 Task: Search one way flight ticket for 1 adult, 6 children, 1 infant in seat and 1 infant on lap in business from Binghamton: Greater Binghamton Airport (edwin A. Link Field) to Gillette: Gillette Campbell County Airport on 5-1-2023. Choice of flights is United. Number of bags: 1 carry on bag. Price is upto 80000. Outbound departure time preference is 9:30.
Action: Mouse moved to (243, 402)
Screenshot: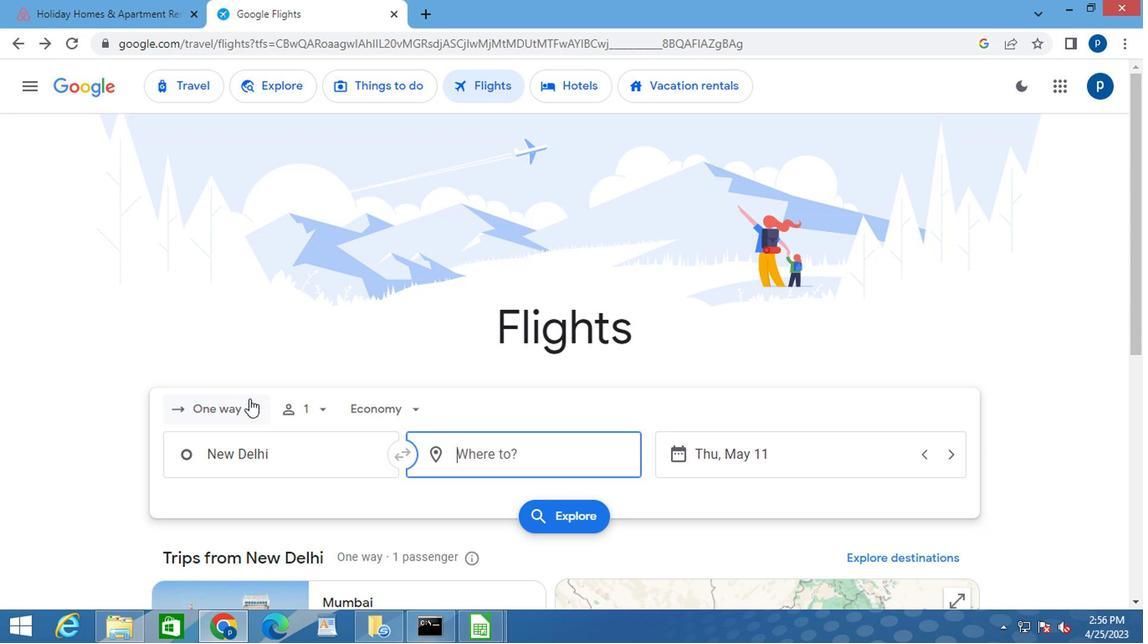 
Action: Mouse pressed left at (243, 402)
Screenshot: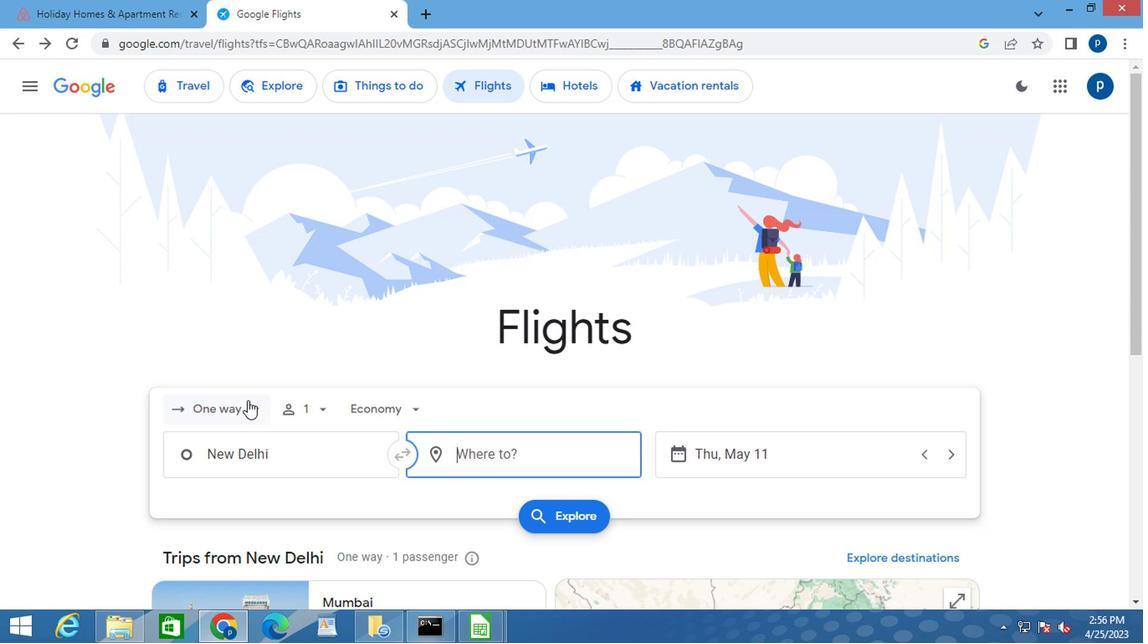 
Action: Mouse moved to (237, 484)
Screenshot: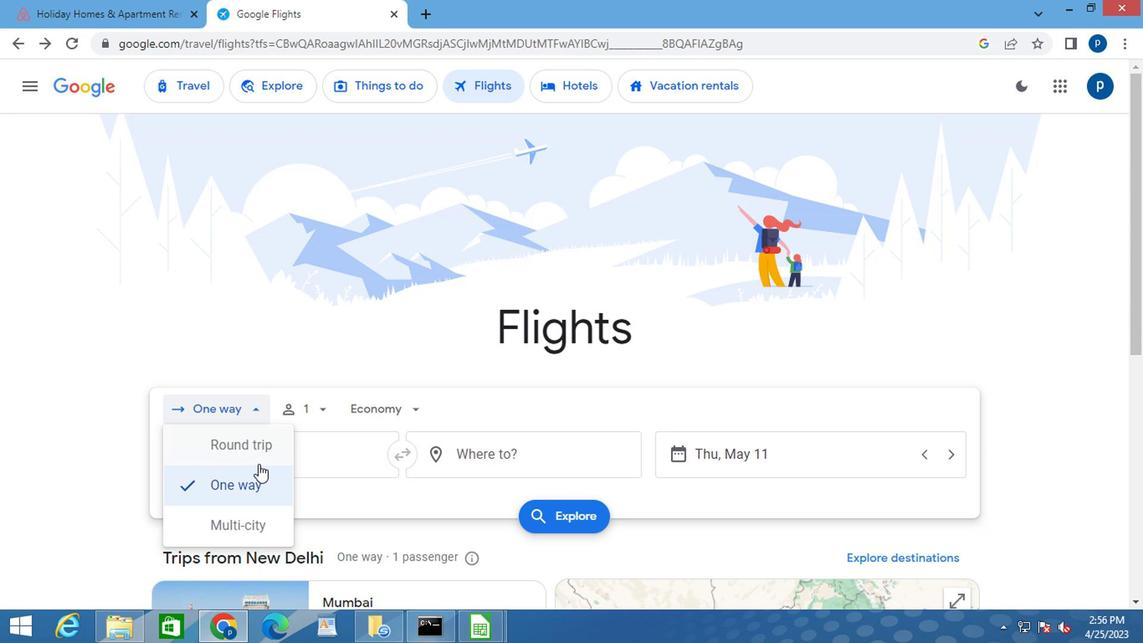
Action: Mouse pressed left at (237, 484)
Screenshot: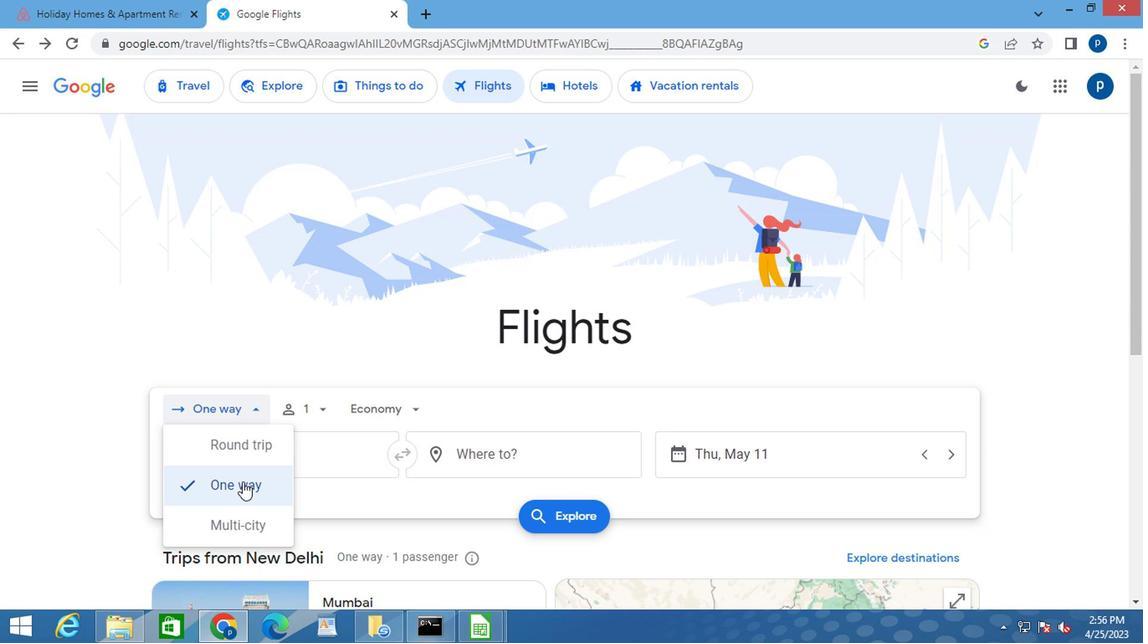
Action: Mouse moved to (306, 408)
Screenshot: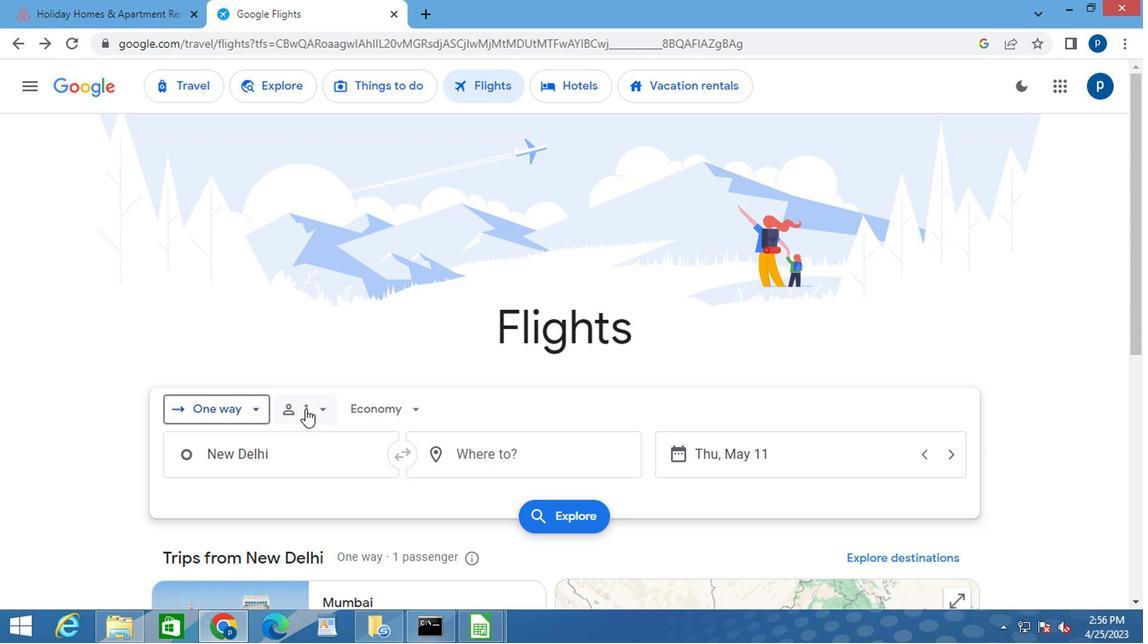 
Action: Mouse pressed left at (306, 408)
Screenshot: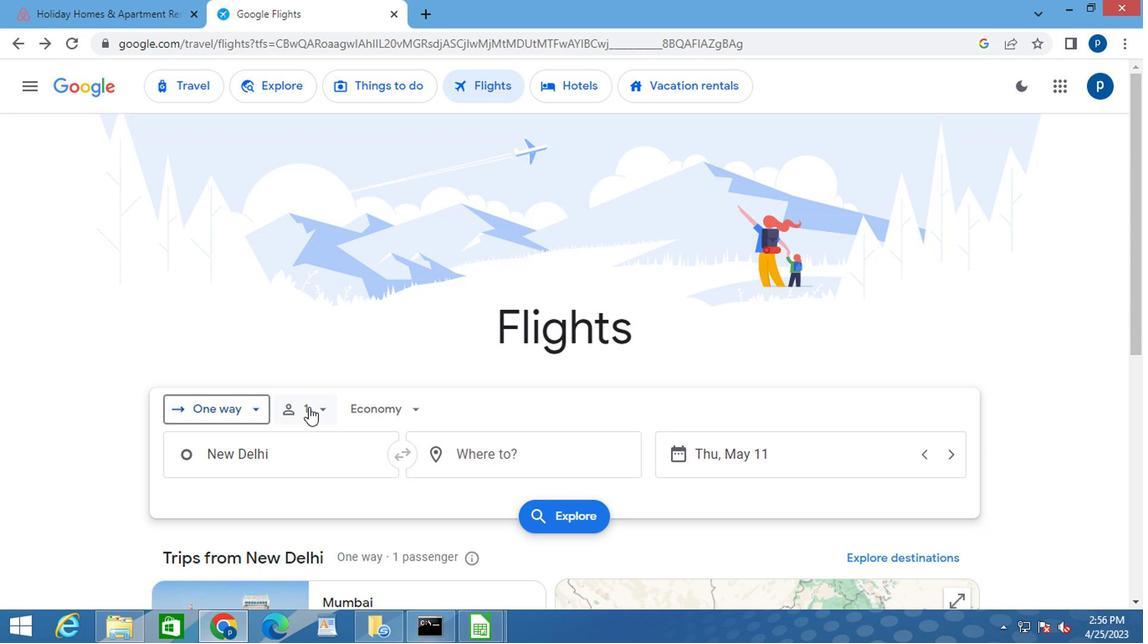 
Action: Mouse moved to (383, 439)
Screenshot: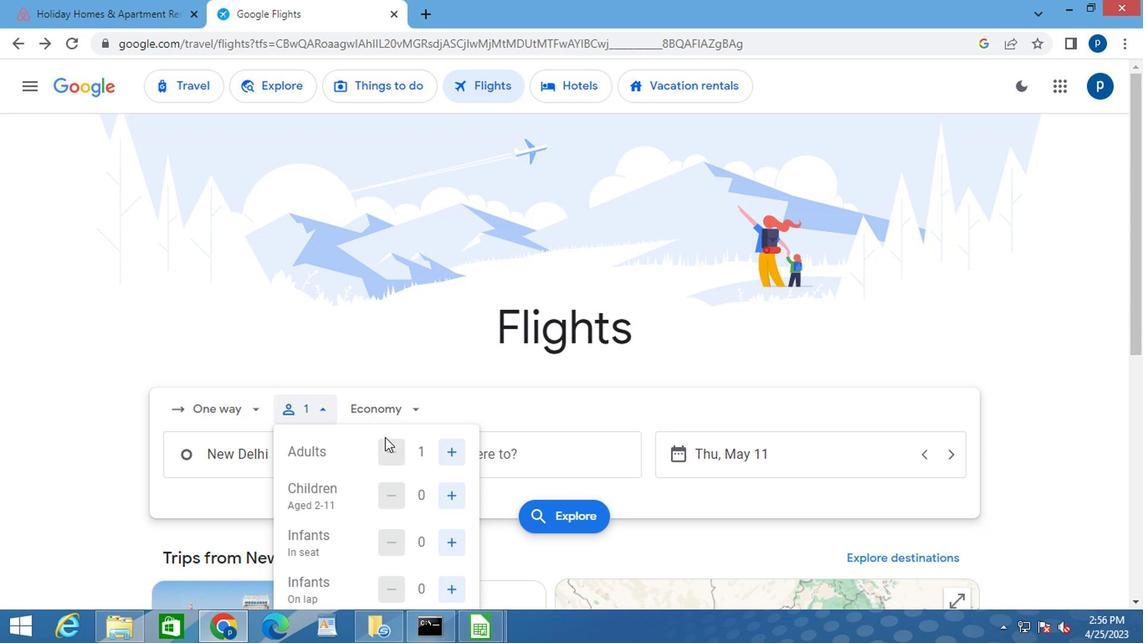 
Action: Mouse scrolled (383, 437) with delta (0, -1)
Screenshot: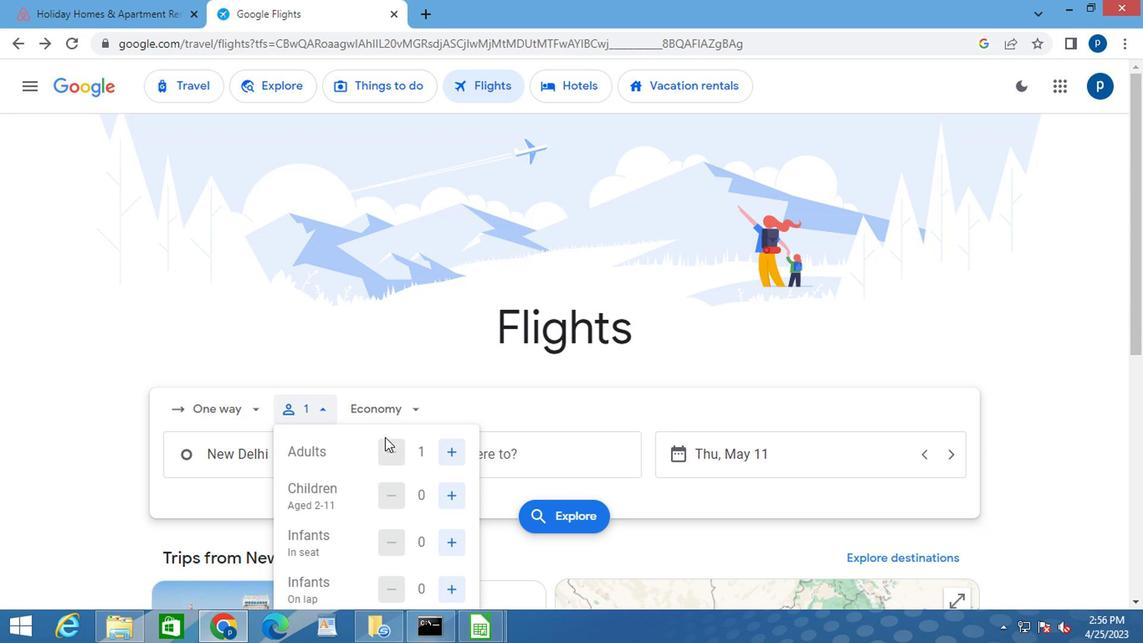 
Action: Mouse moved to (451, 406)
Screenshot: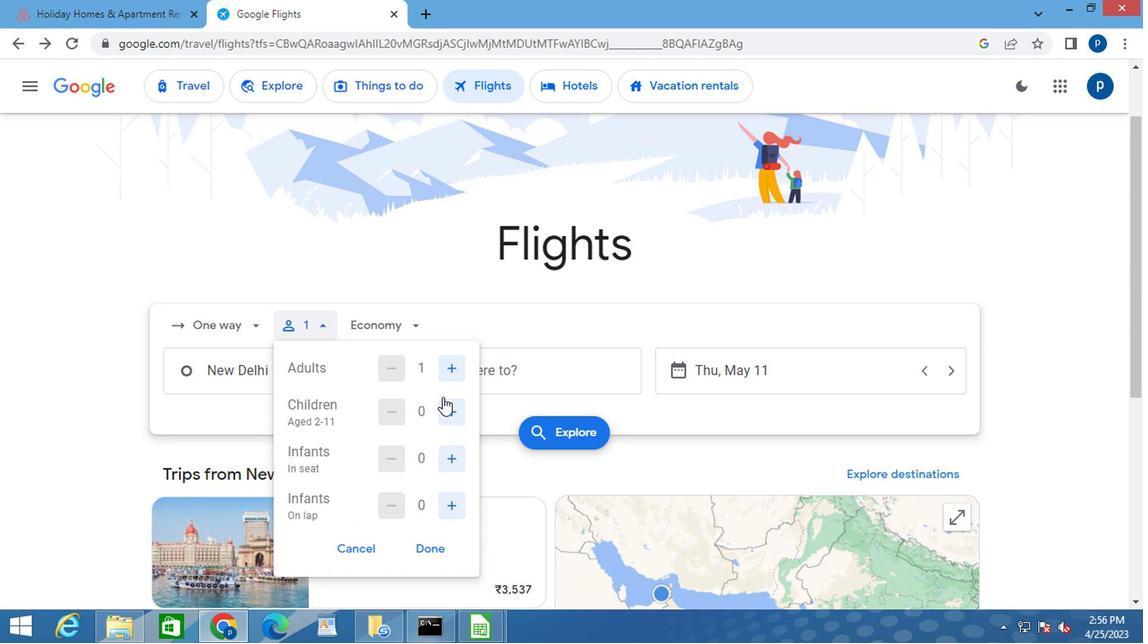 
Action: Mouse pressed left at (451, 406)
Screenshot: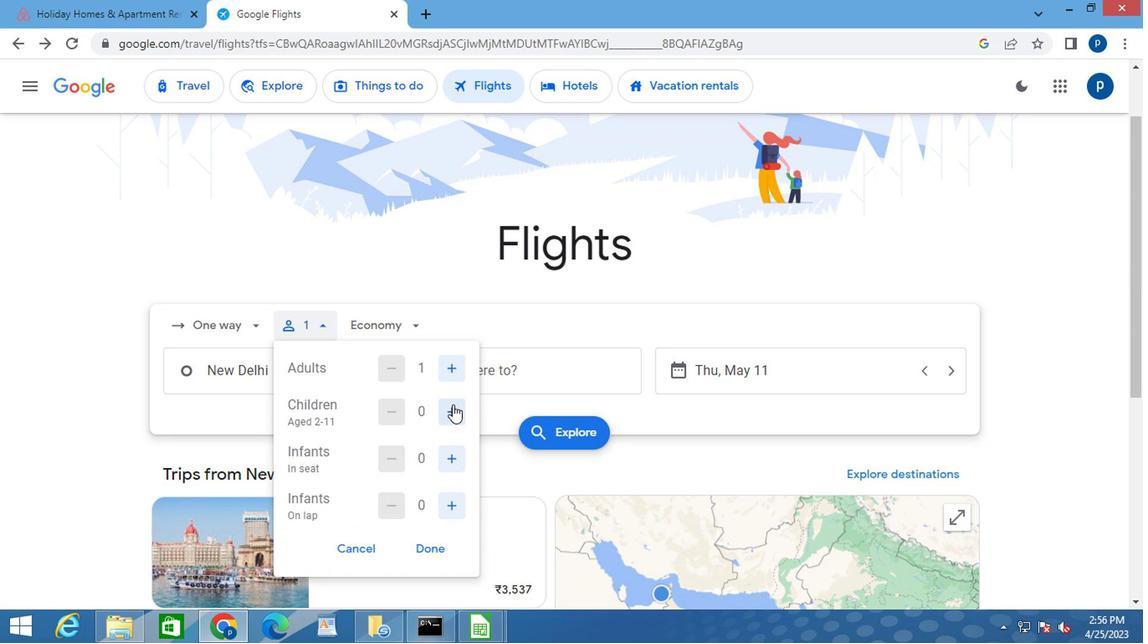 
Action: Mouse pressed left at (451, 406)
Screenshot: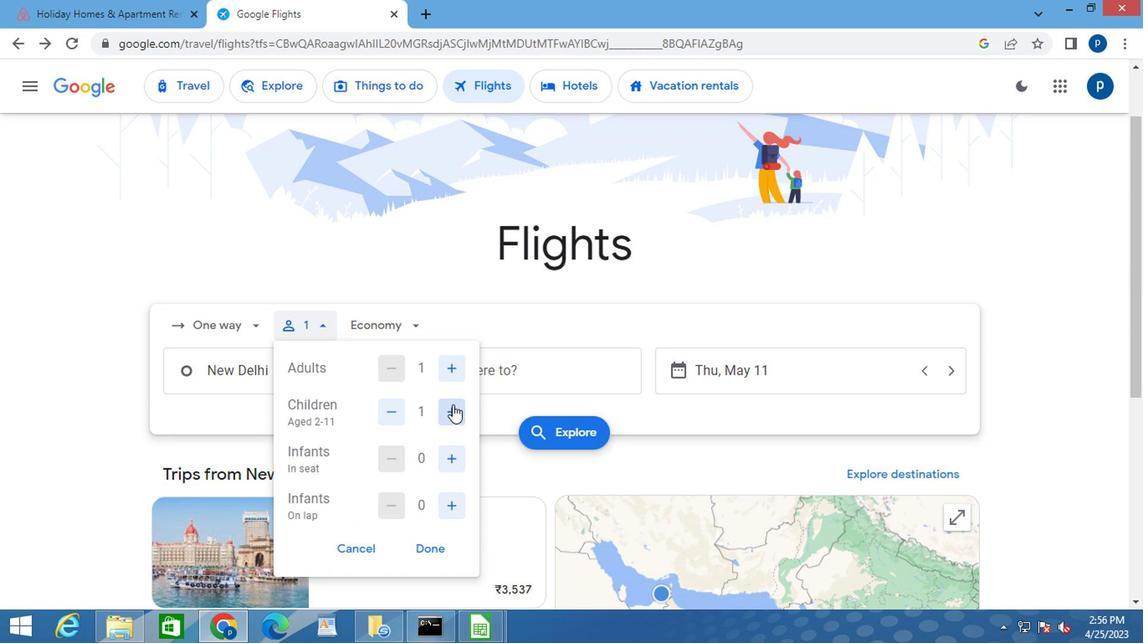 
Action: Mouse pressed left at (451, 406)
Screenshot: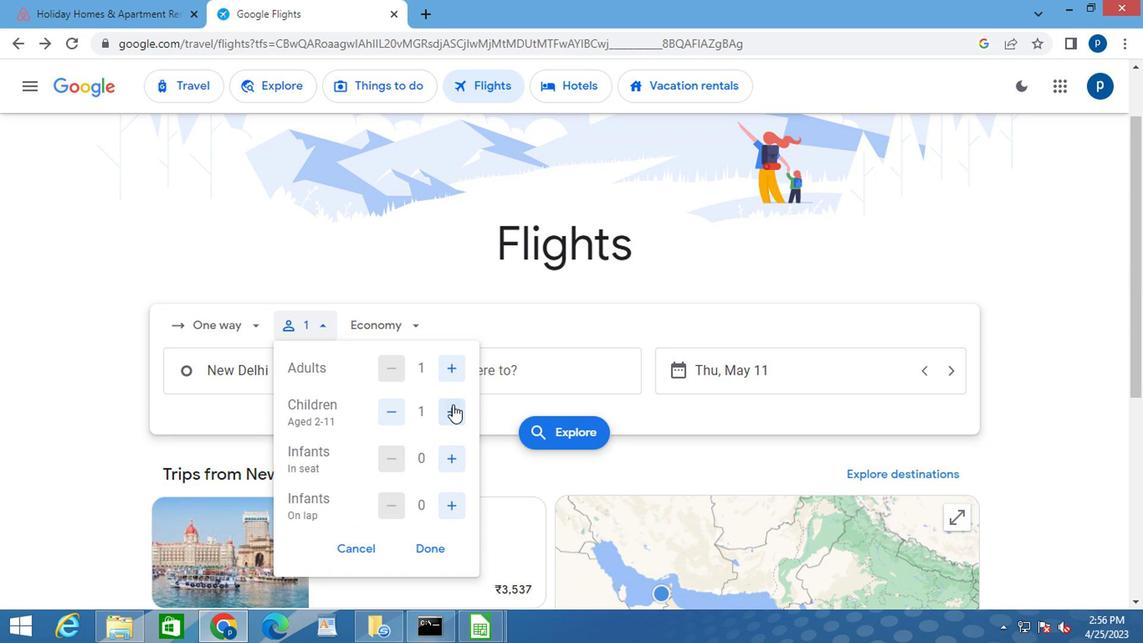
Action: Mouse pressed left at (451, 406)
Screenshot: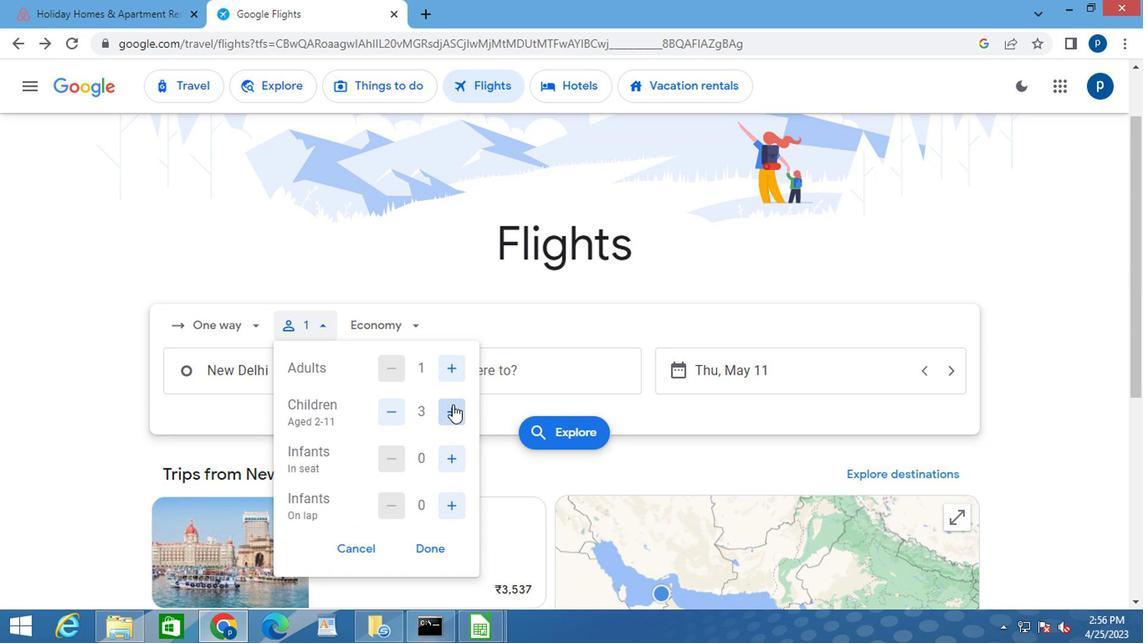 
Action: Mouse pressed left at (451, 406)
Screenshot: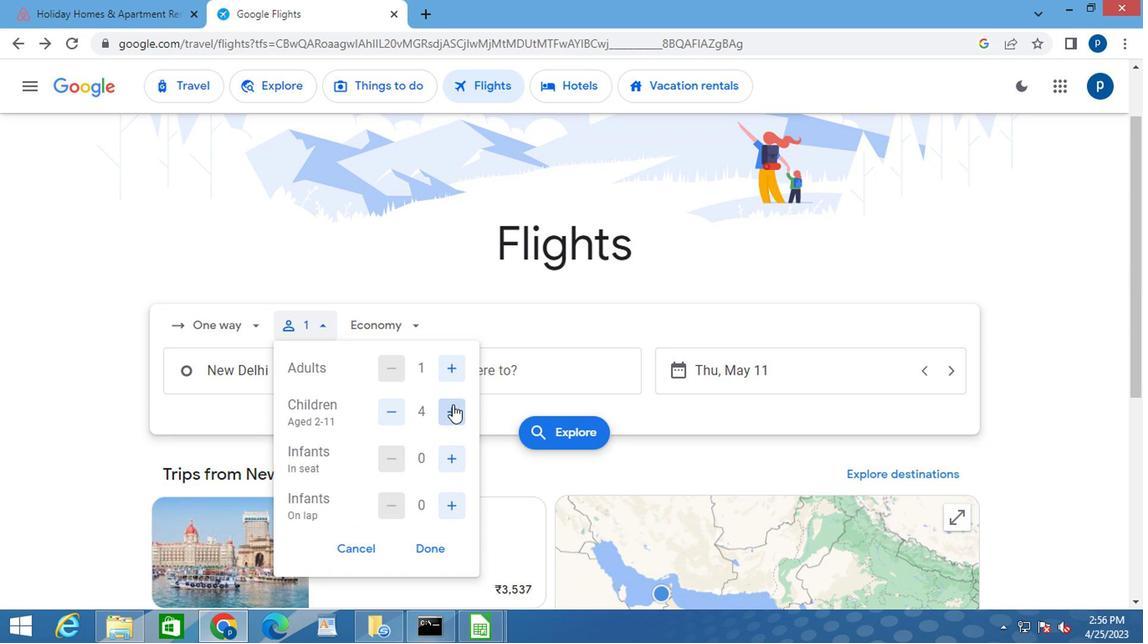 
Action: Mouse pressed left at (451, 406)
Screenshot: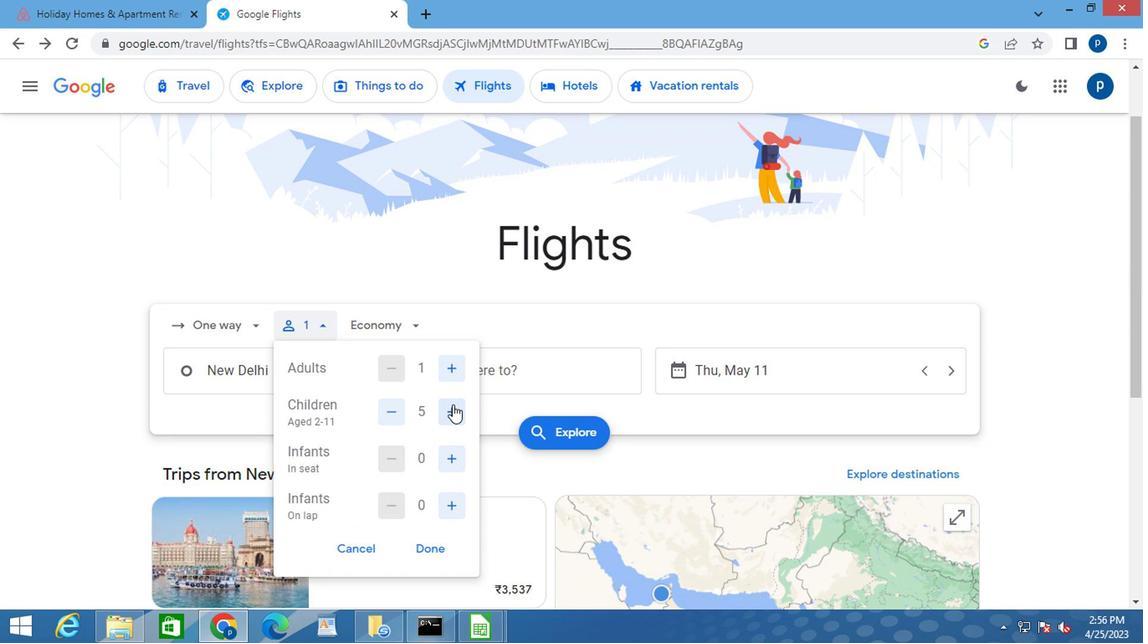
Action: Mouse moved to (446, 451)
Screenshot: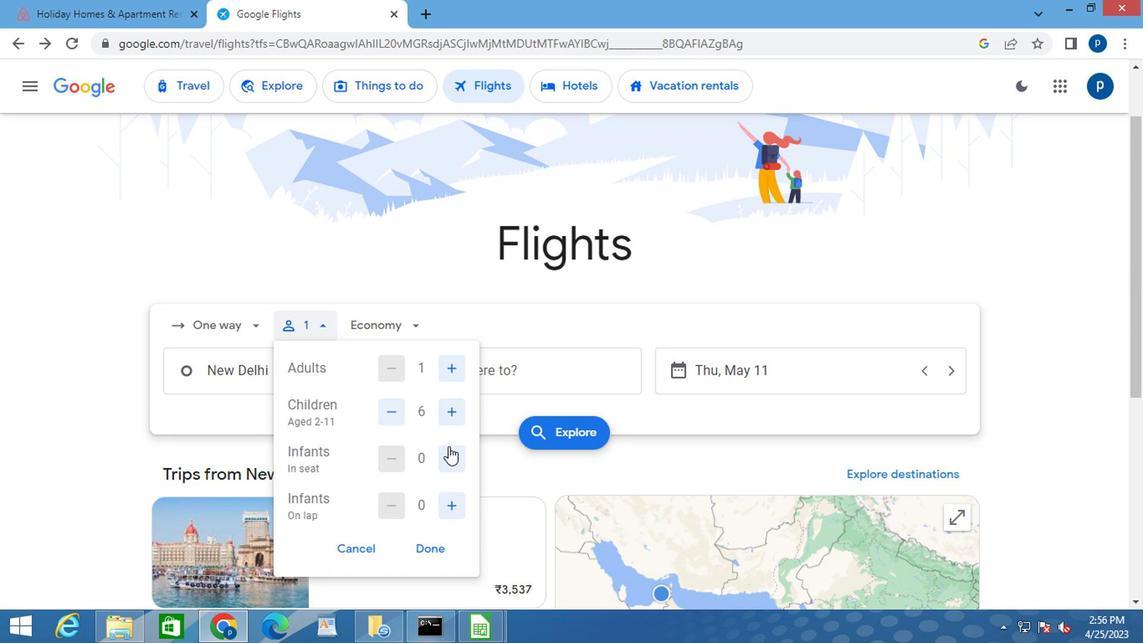
Action: Mouse pressed left at (446, 451)
Screenshot: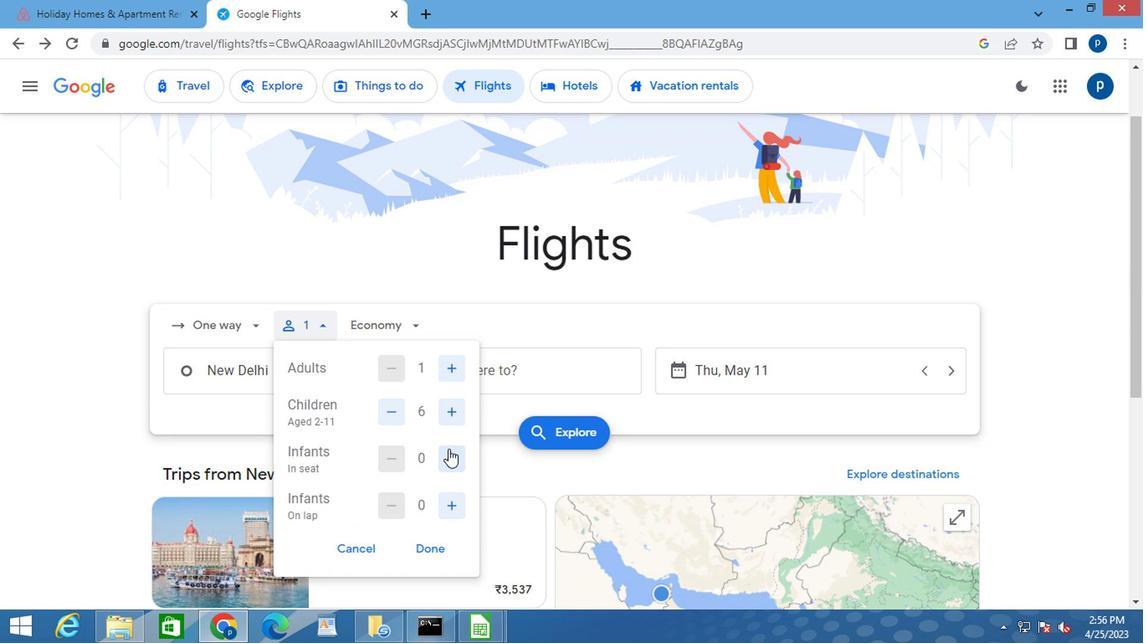 
Action: Mouse moved to (446, 501)
Screenshot: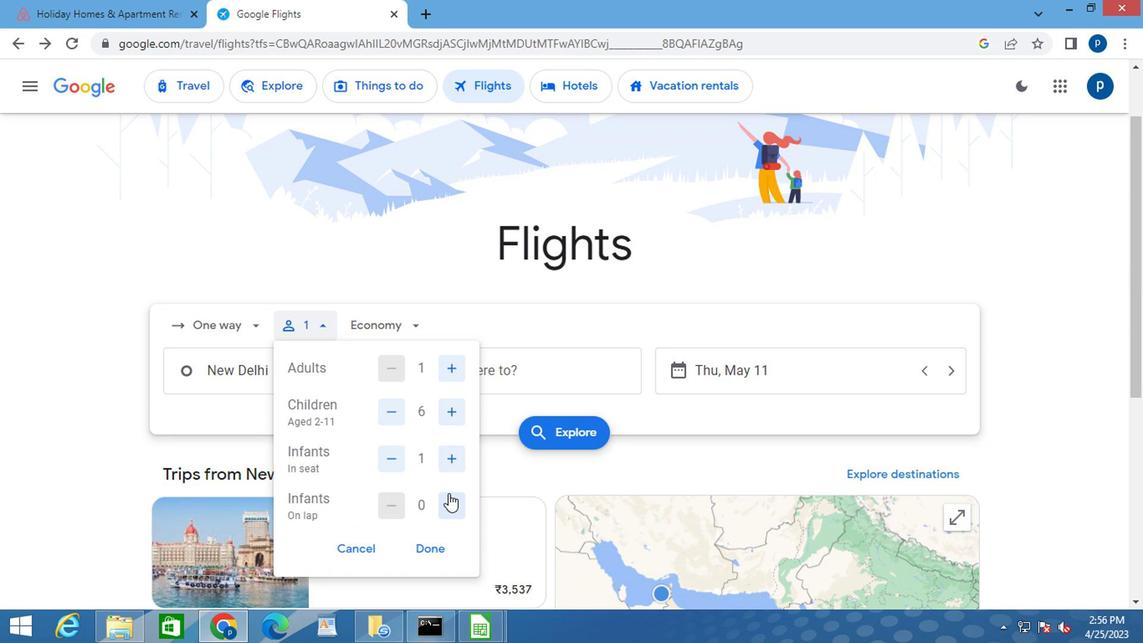 
Action: Mouse pressed left at (446, 501)
Screenshot: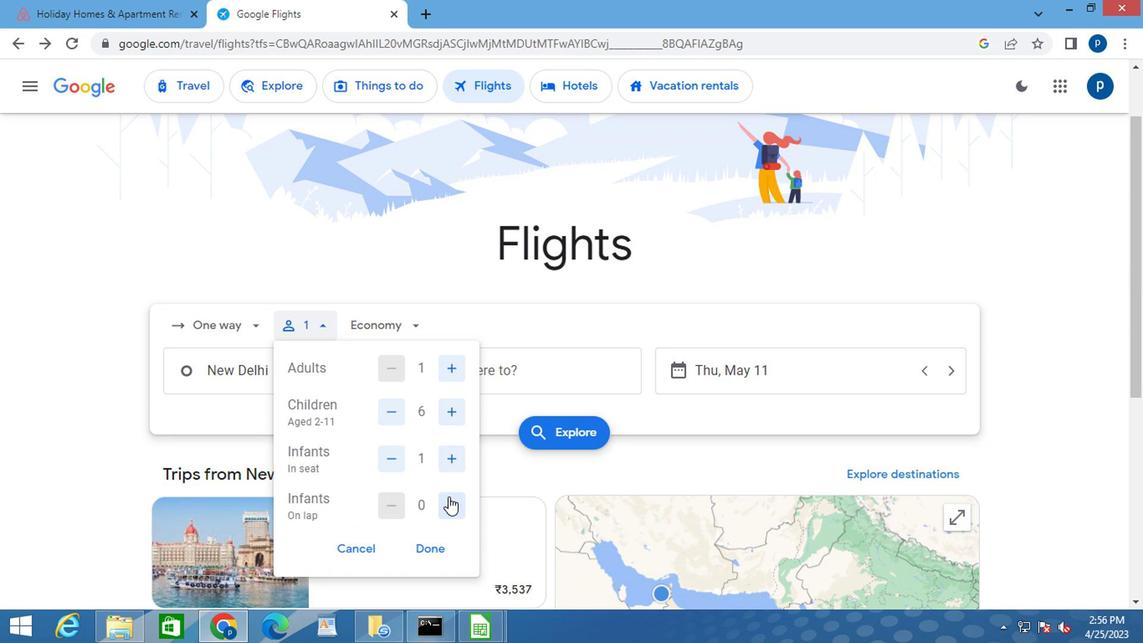 
Action: Mouse moved to (424, 542)
Screenshot: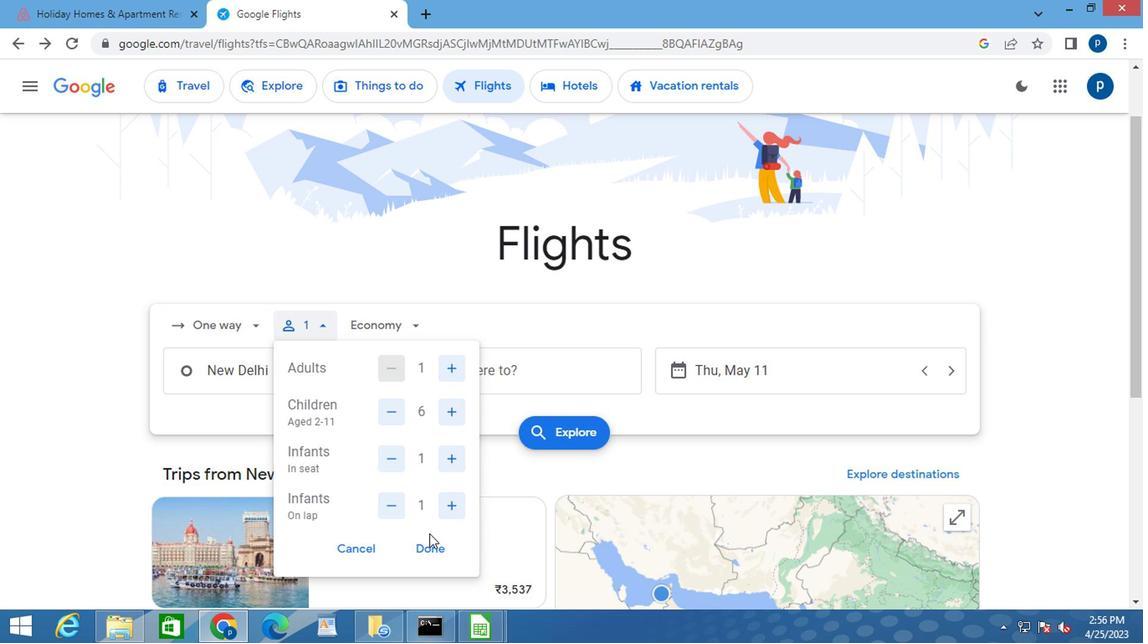 
Action: Mouse pressed left at (424, 542)
Screenshot: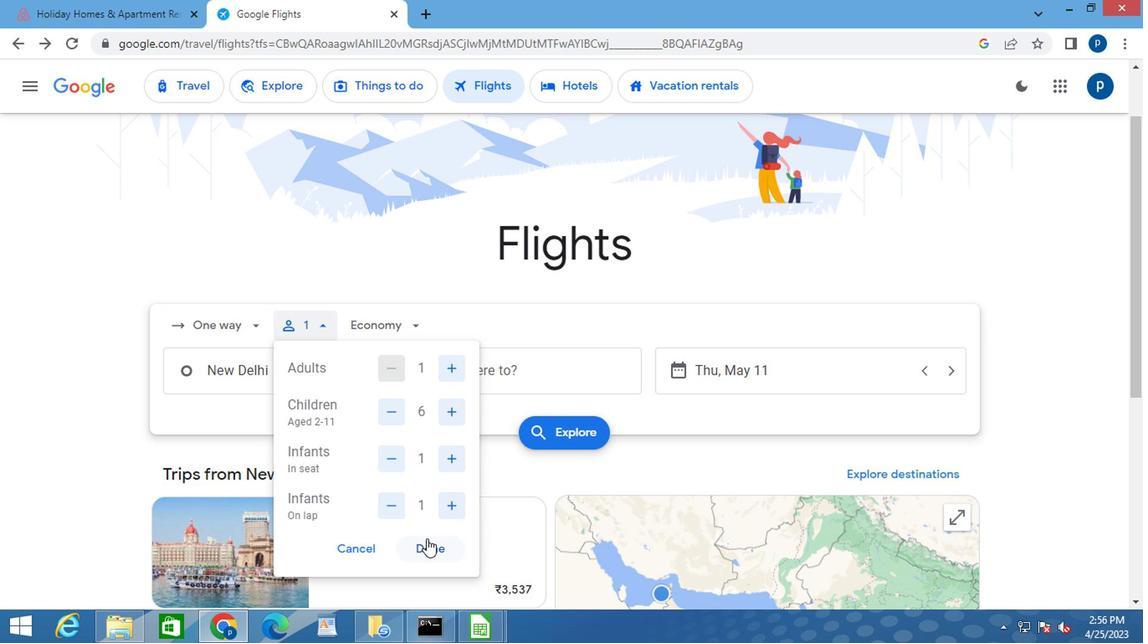 
Action: Mouse moved to (414, 330)
Screenshot: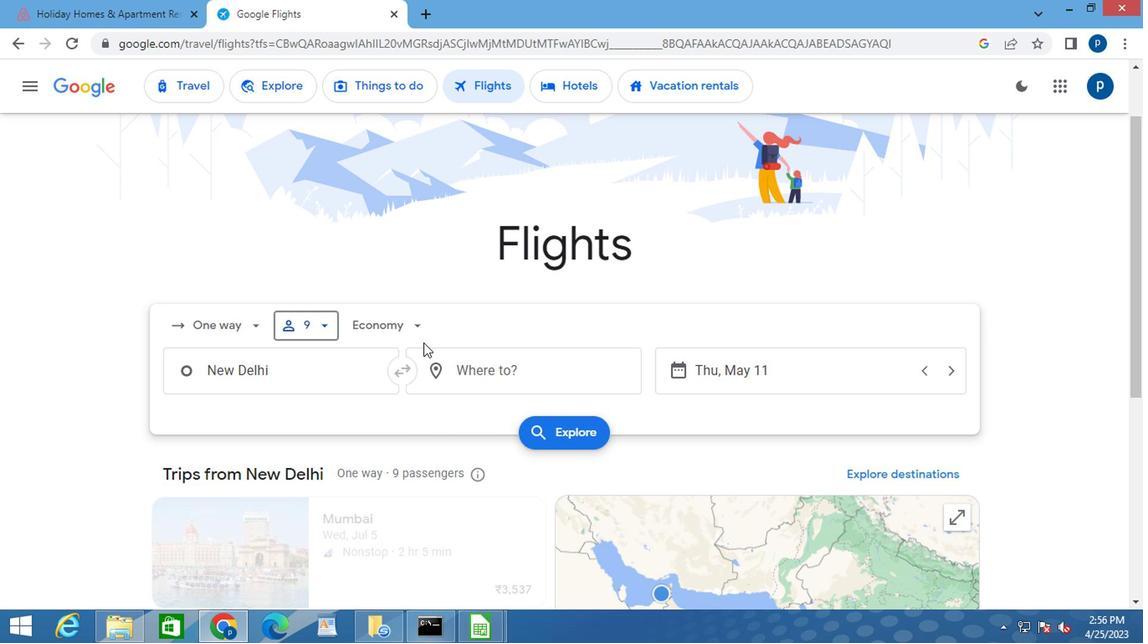 
Action: Mouse pressed left at (414, 330)
Screenshot: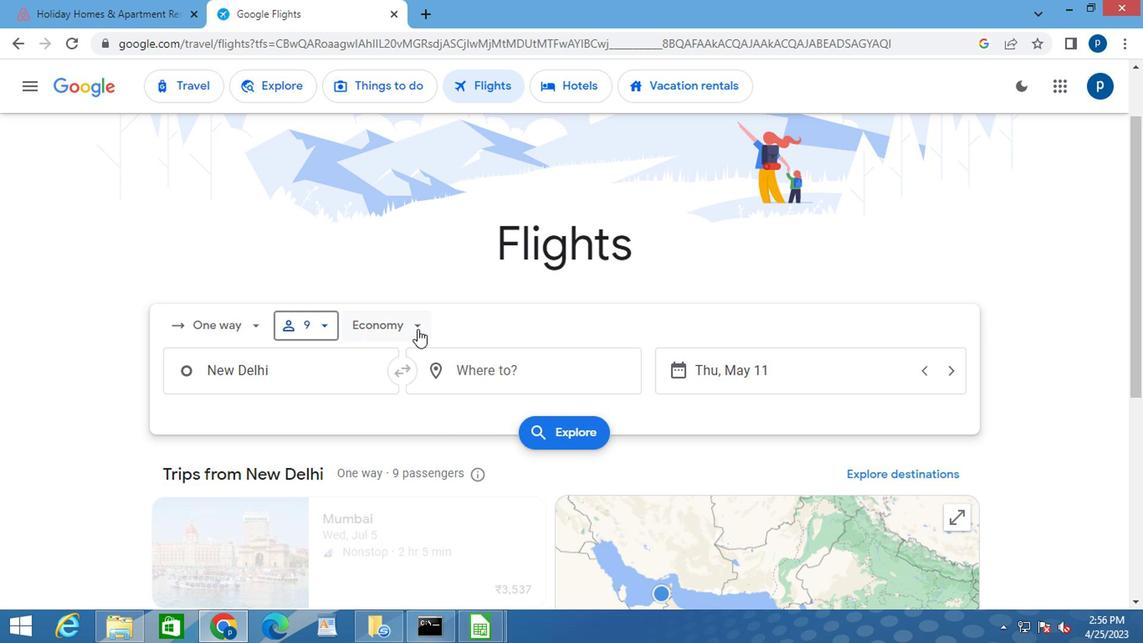 
Action: Mouse moved to (422, 443)
Screenshot: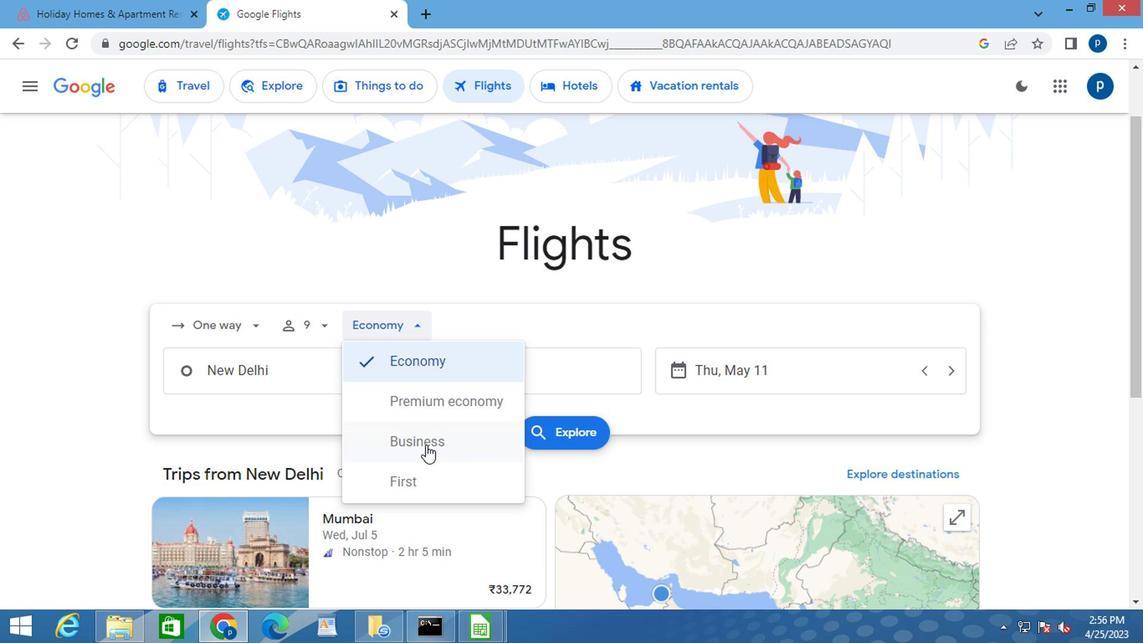 
Action: Mouse pressed left at (422, 443)
Screenshot: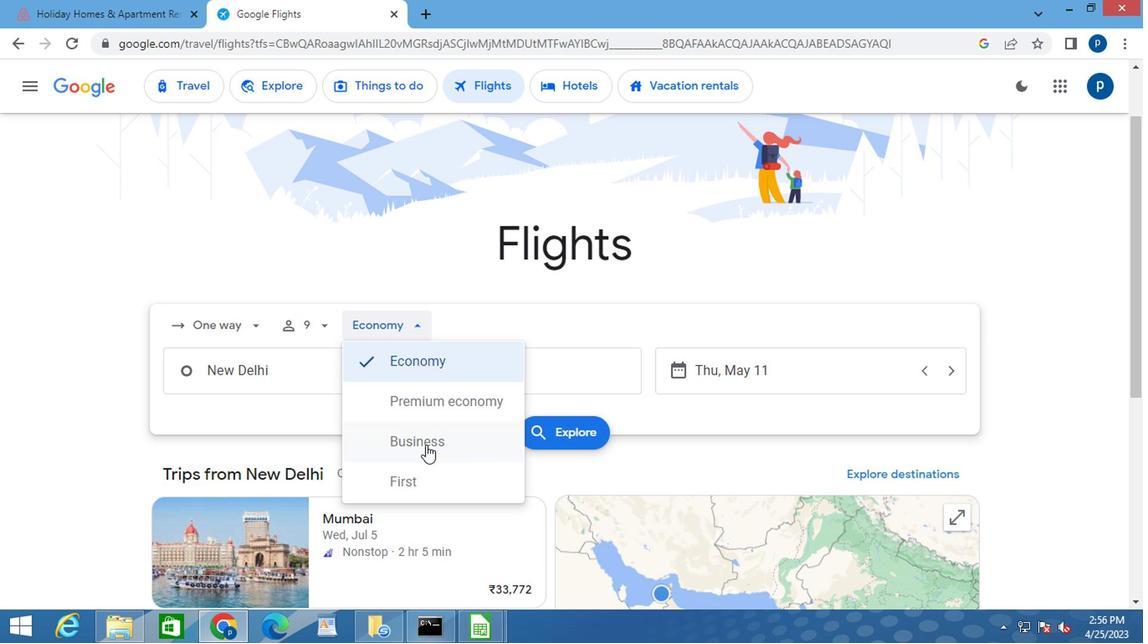
Action: Mouse moved to (256, 372)
Screenshot: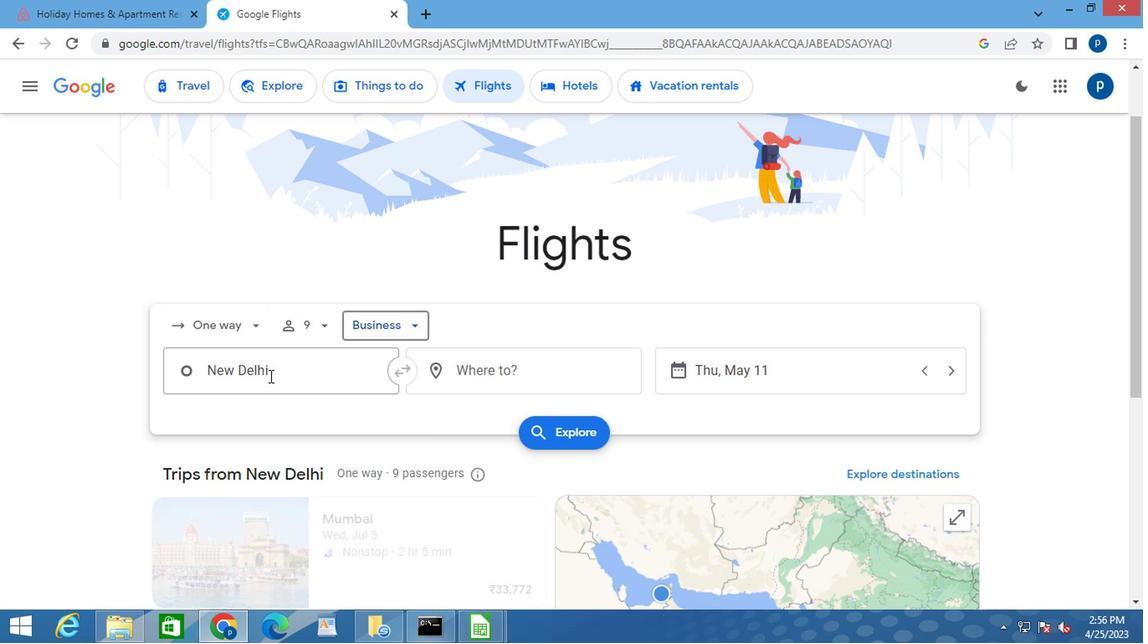 
Action: Mouse pressed left at (256, 372)
Screenshot: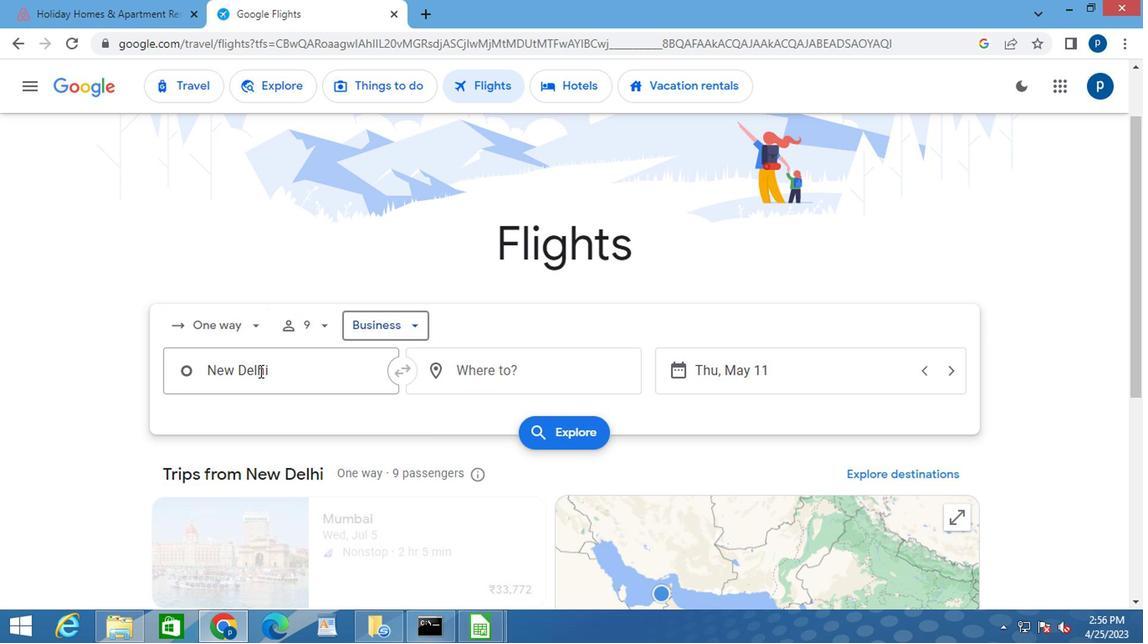 
Action: Mouse pressed left at (256, 372)
Screenshot: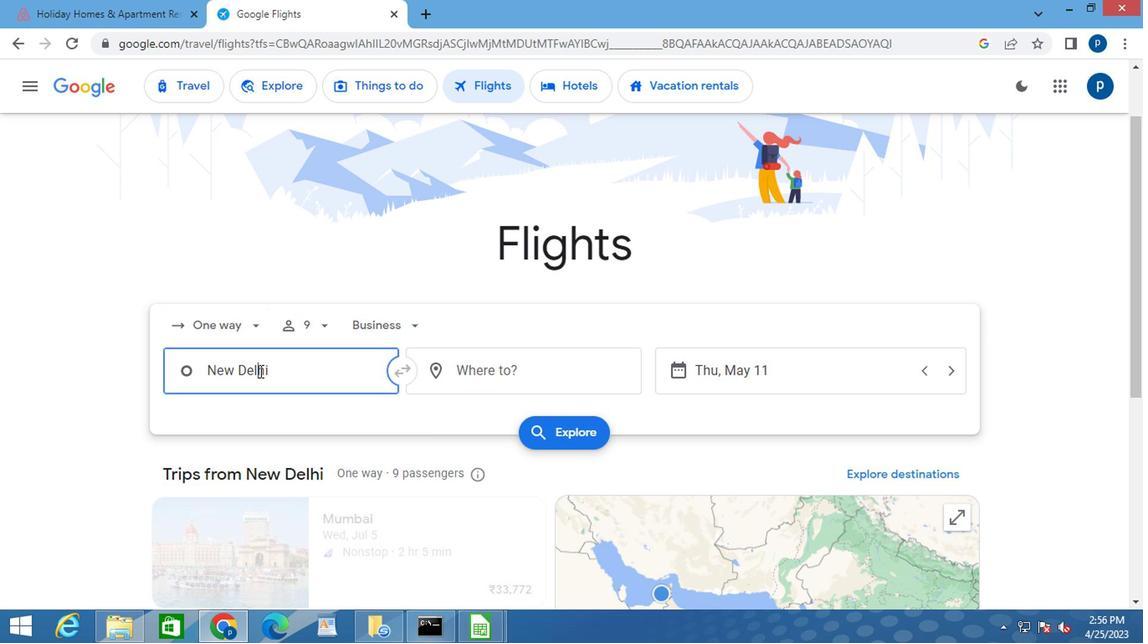 
Action: Mouse moved to (255, 367)
Screenshot: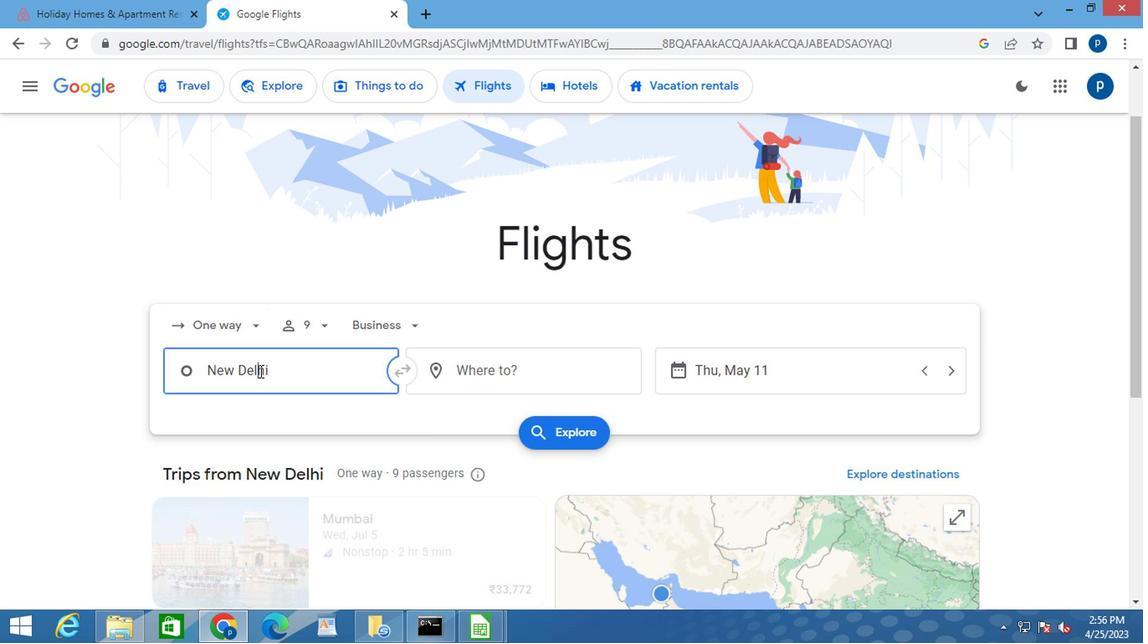 
Action: Key pressed g<Key.caps_lock>reater<Key.space><Key.caps_lock>b<Key.caps_lock>ing
Screenshot: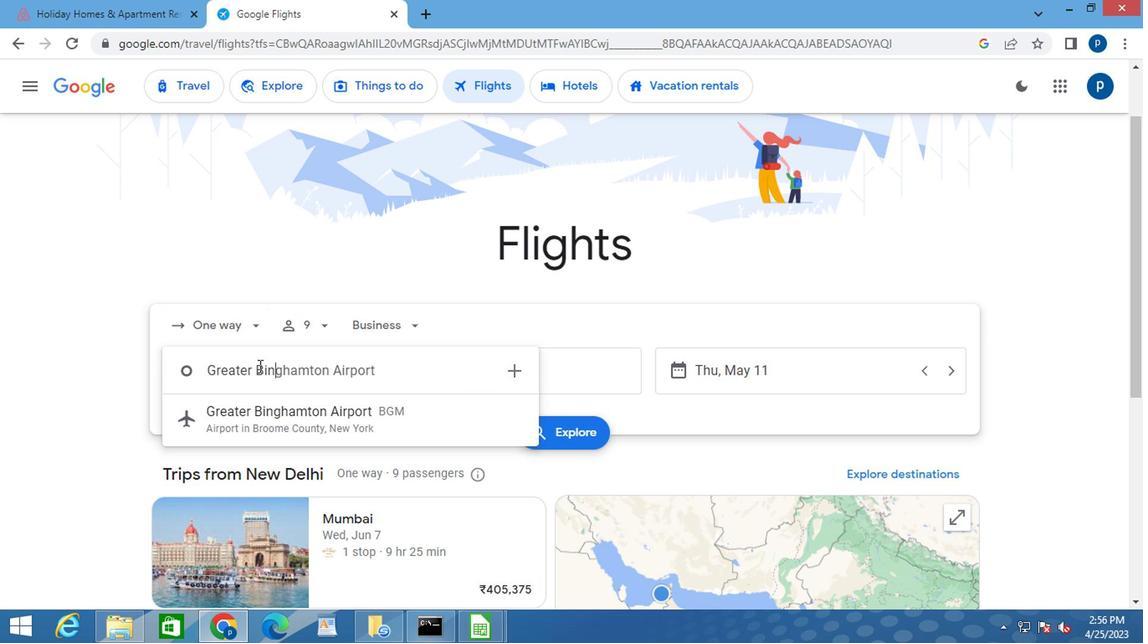 
Action: Mouse moved to (351, 420)
Screenshot: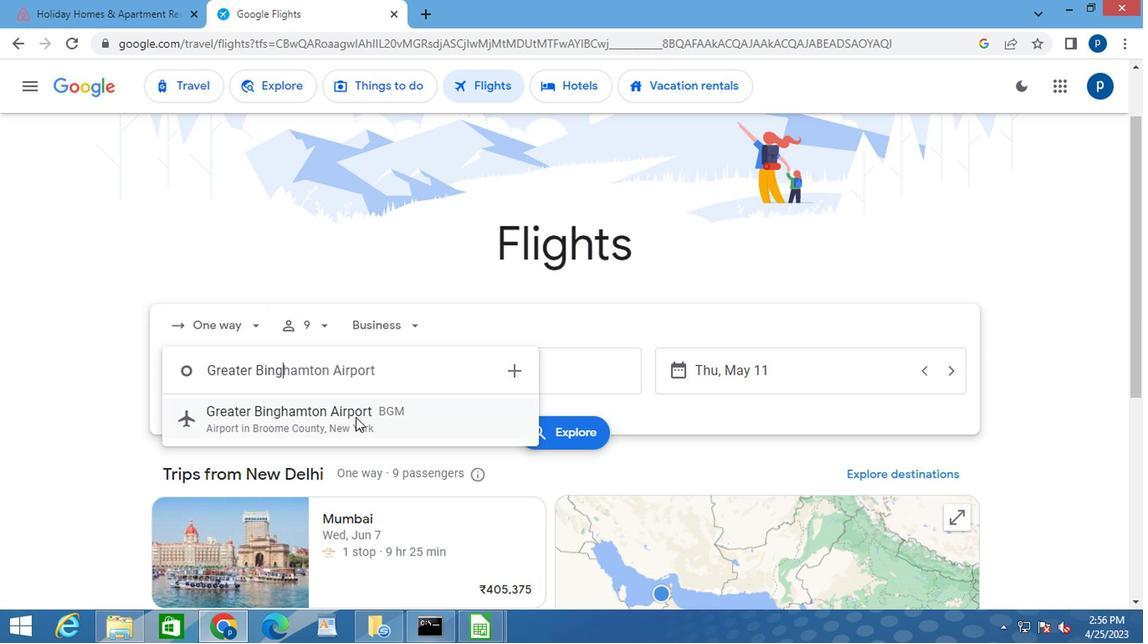 
Action: Mouse pressed left at (351, 420)
Screenshot: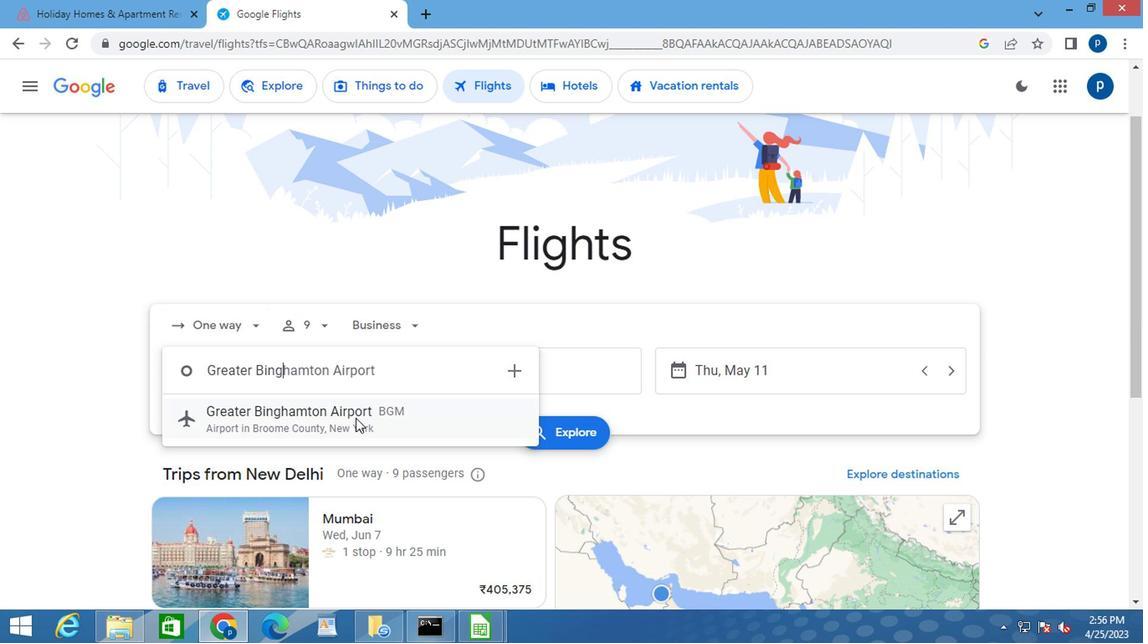 
Action: Mouse moved to (483, 377)
Screenshot: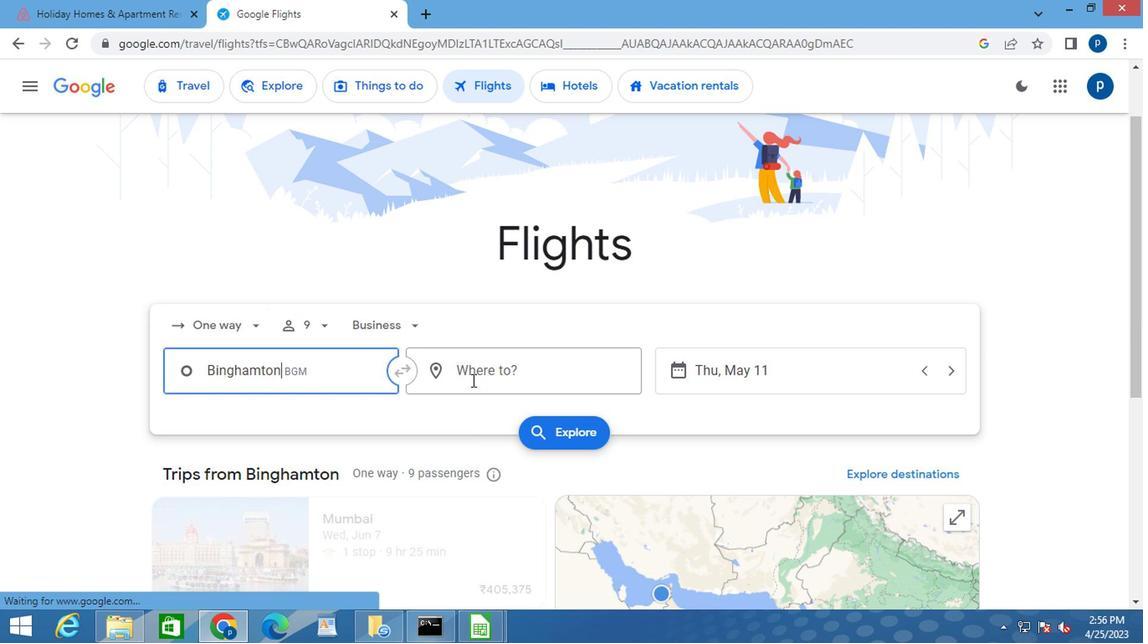 
Action: Mouse pressed left at (483, 377)
Screenshot: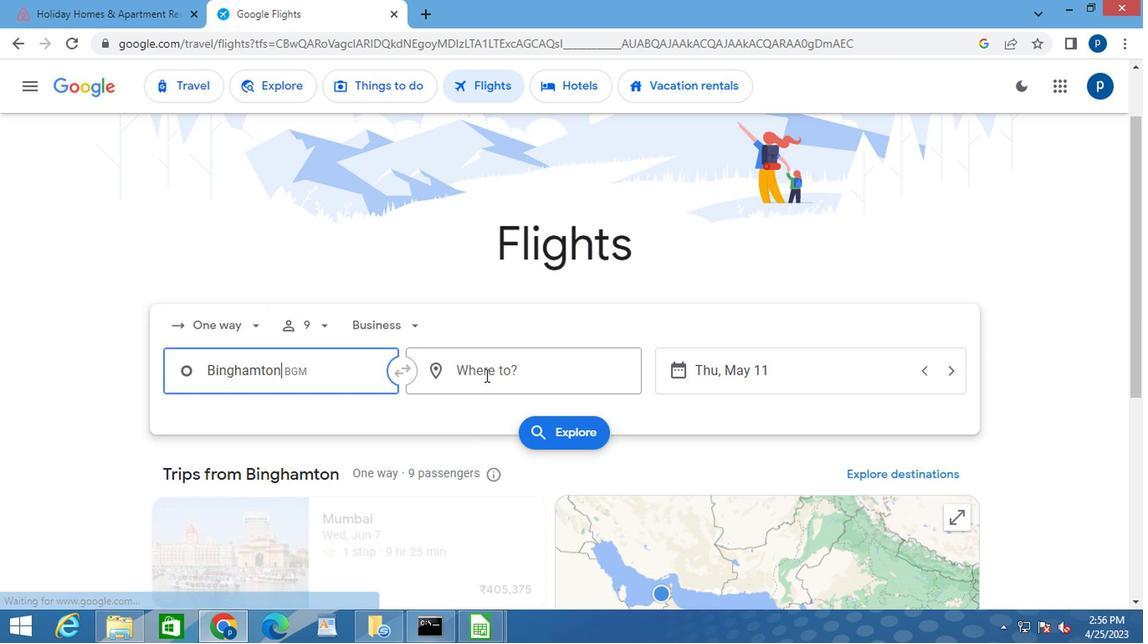 
Action: Key pressed <Key.caps_lock>g<Key.caps_lock>illete
Screenshot: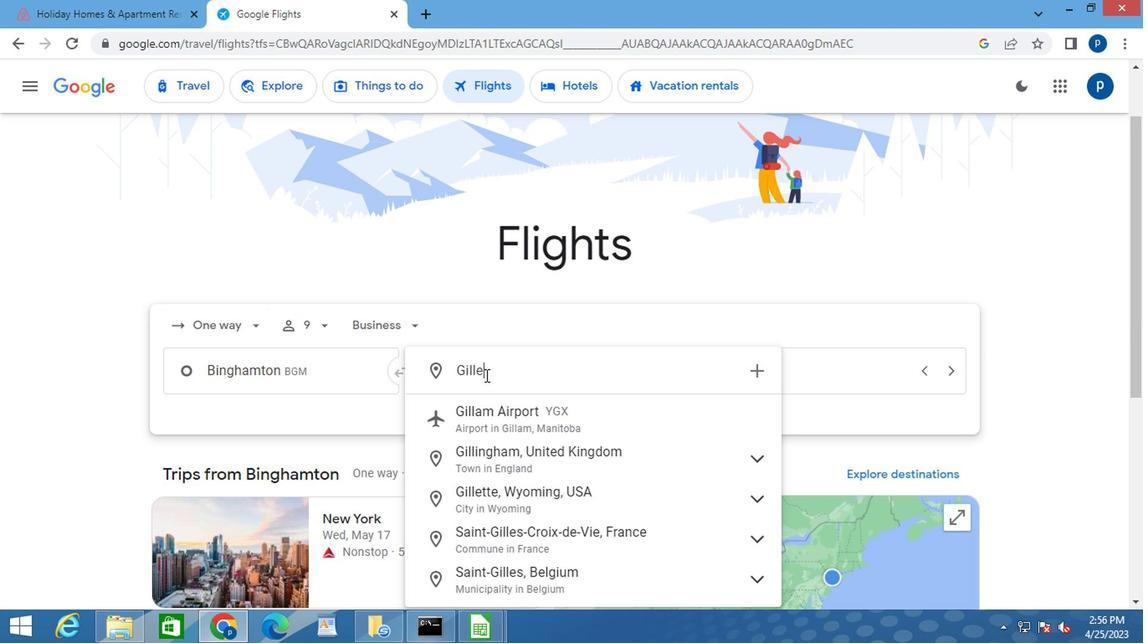 
Action: Mouse moved to (499, 421)
Screenshot: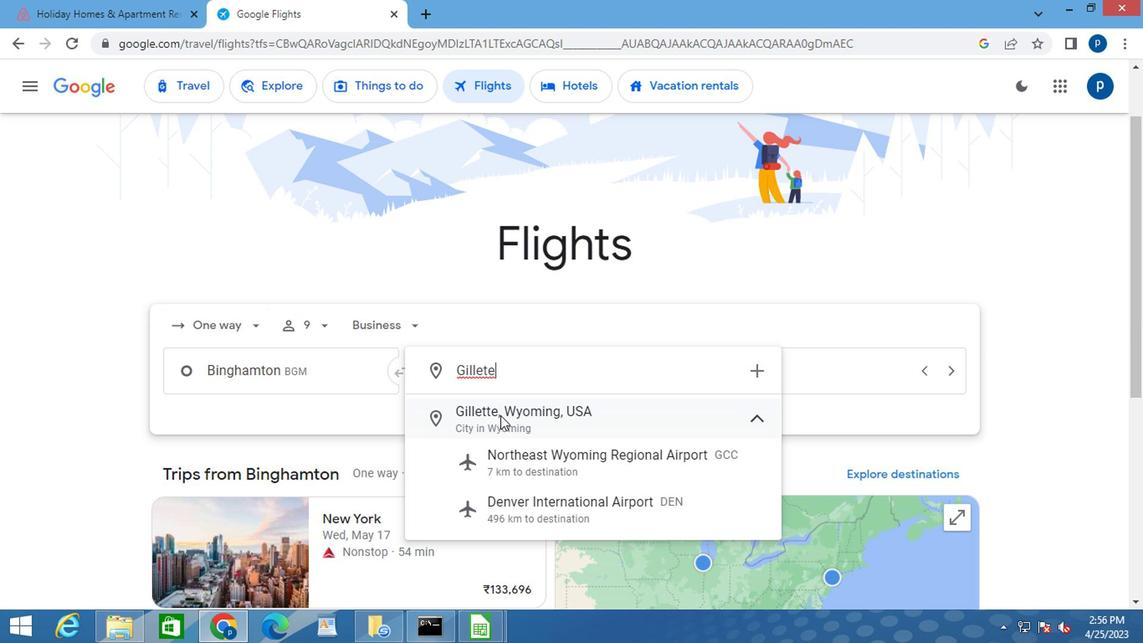 
Action: Mouse pressed left at (499, 421)
Screenshot: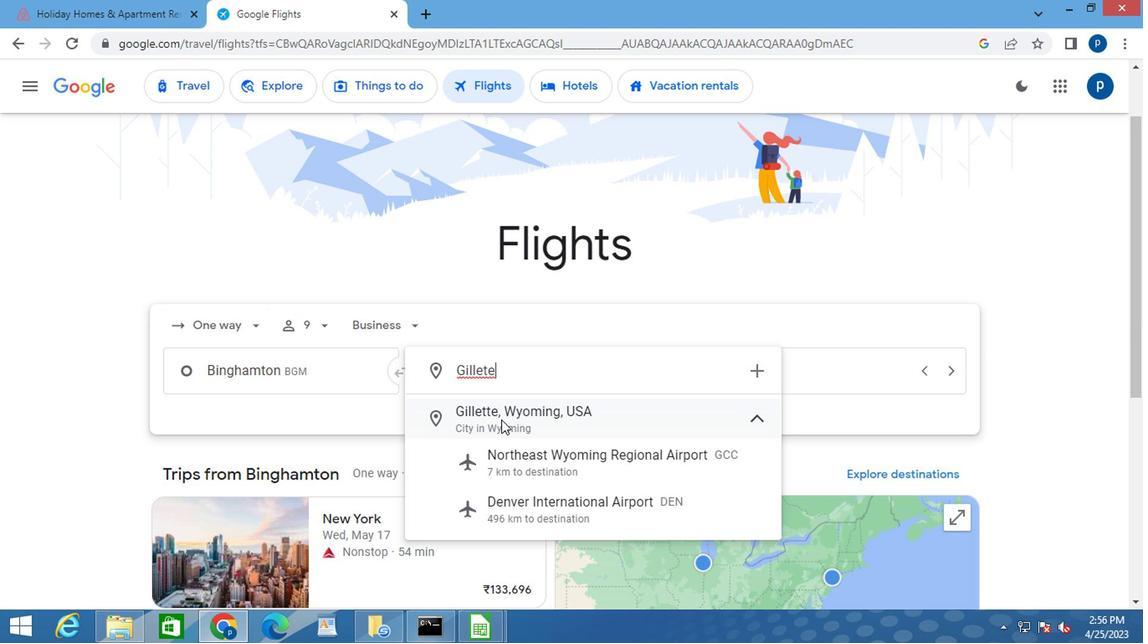 
Action: Mouse moved to (692, 375)
Screenshot: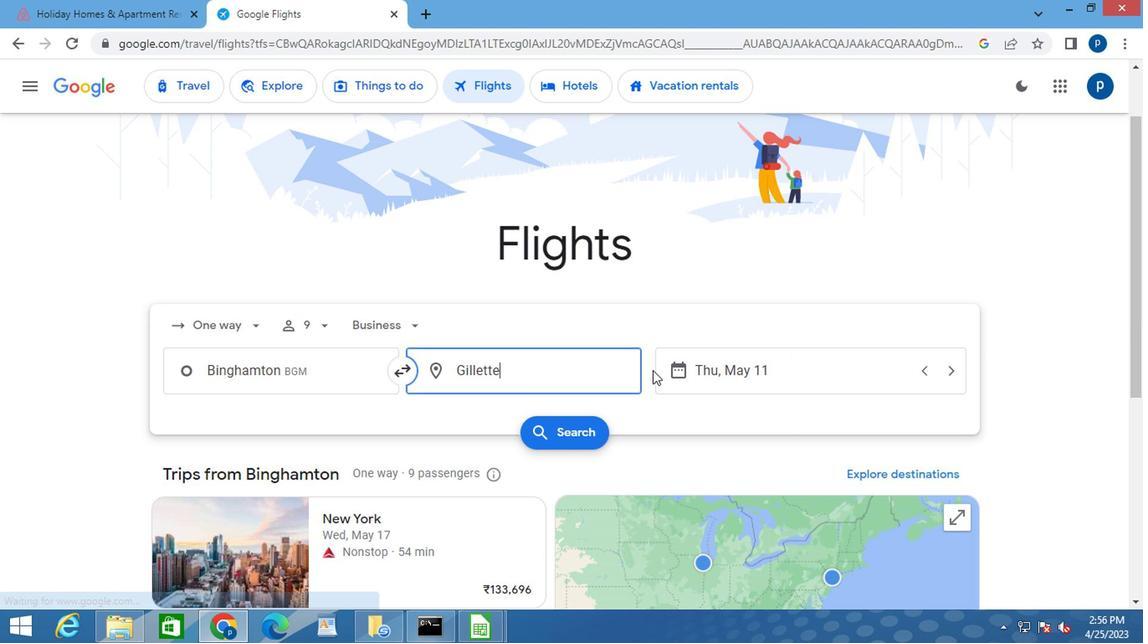 
Action: Mouse pressed left at (692, 375)
Screenshot: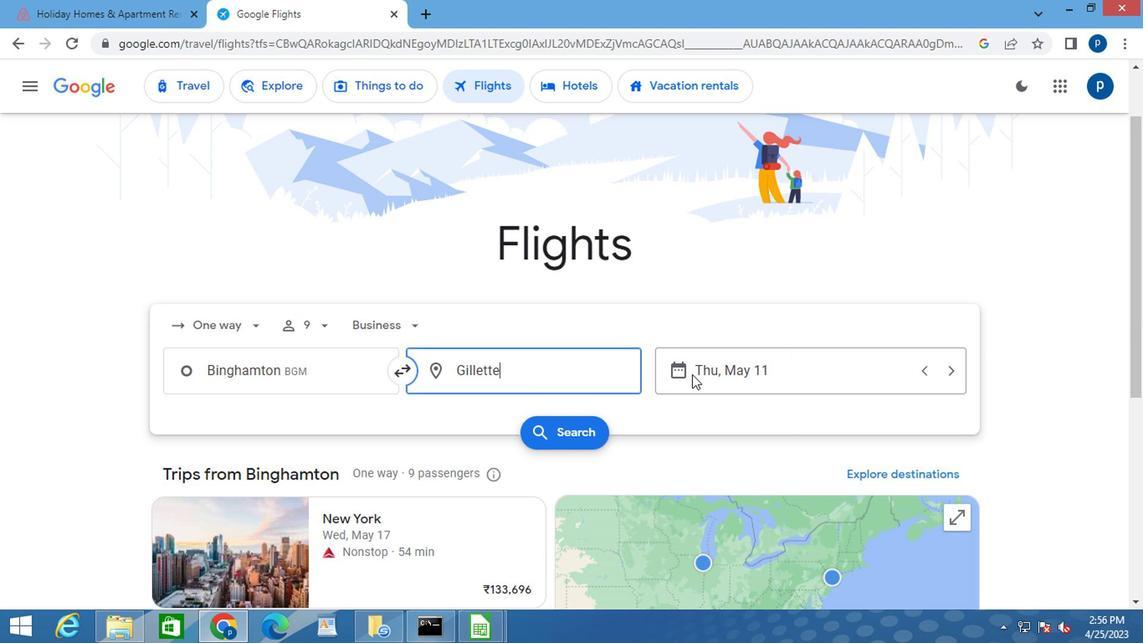 
Action: Mouse moved to (727, 302)
Screenshot: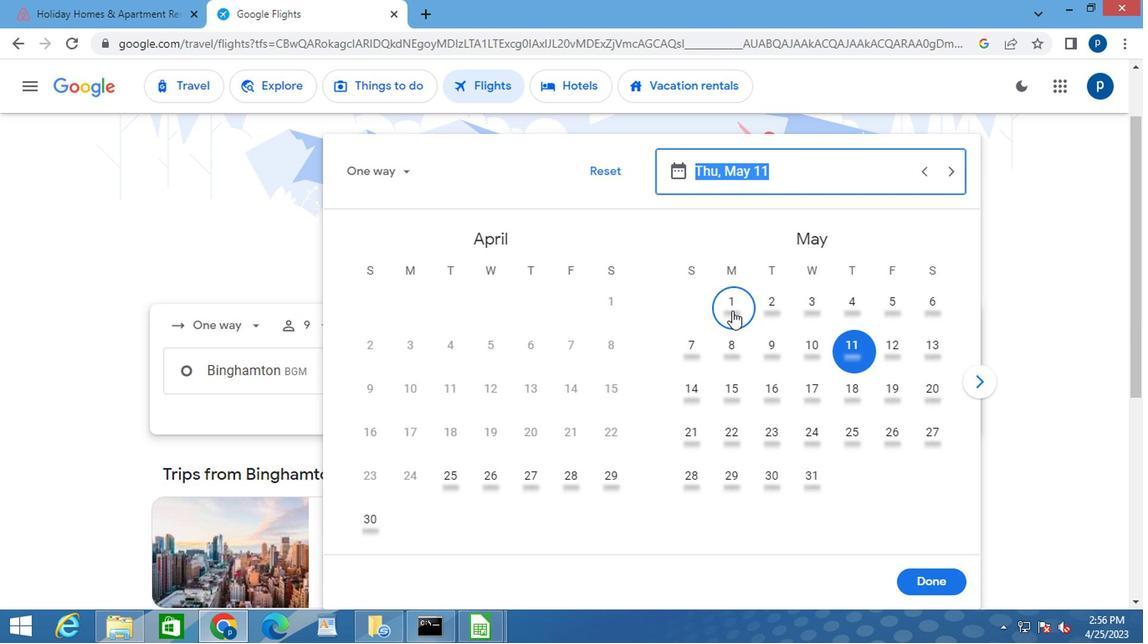 
Action: Mouse pressed left at (727, 302)
Screenshot: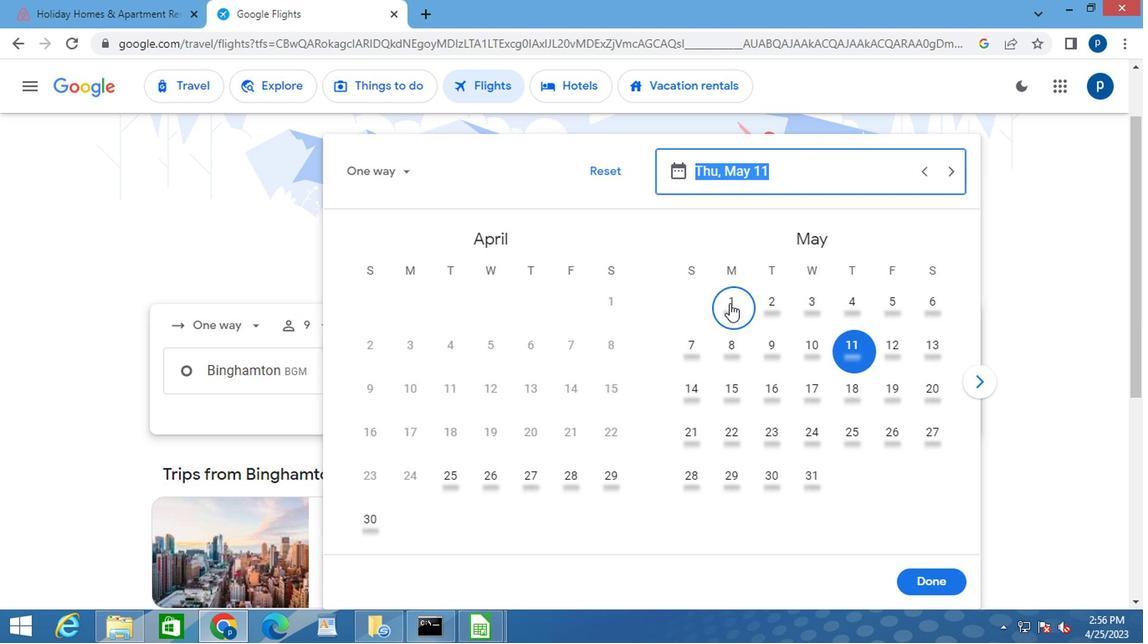 
Action: Mouse moved to (924, 577)
Screenshot: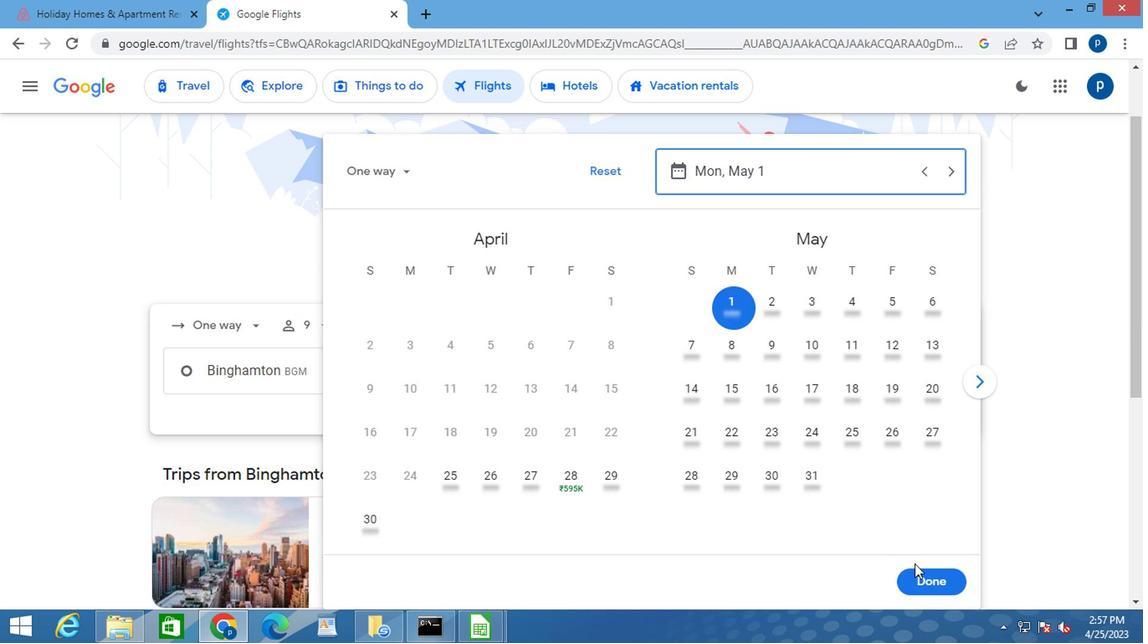 
Action: Mouse pressed left at (924, 577)
Screenshot: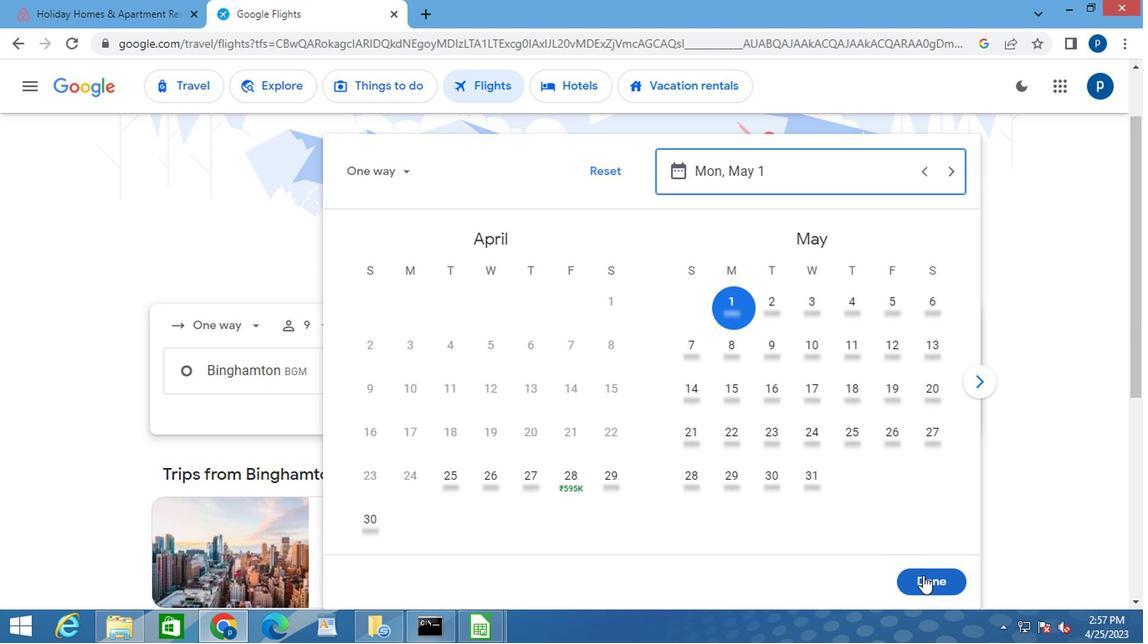 
Action: Mouse moved to (543, 427)
Screenshot: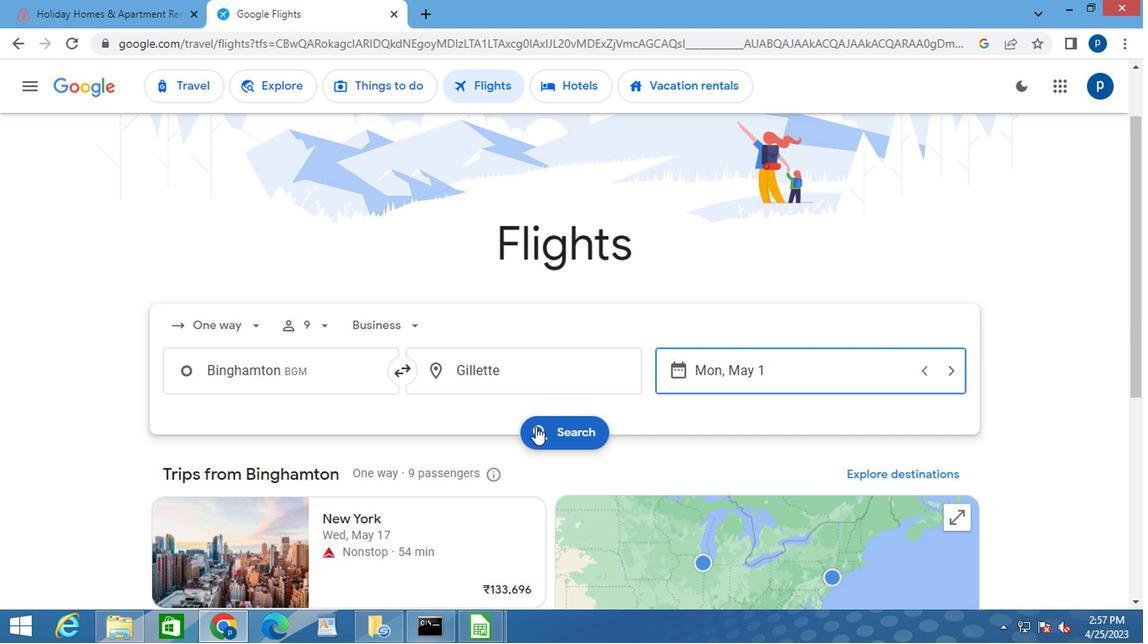 
Action: Mouse pressed left at (543, 427)
Screenshot: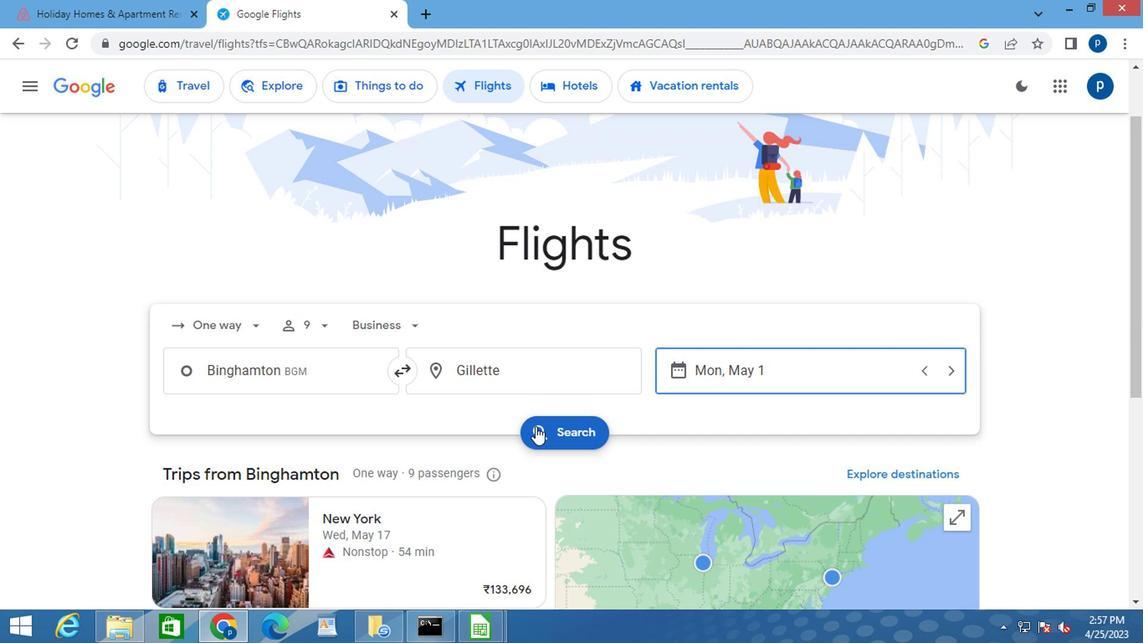 
Action: Mouse moved to (160, 244)
Screenshot: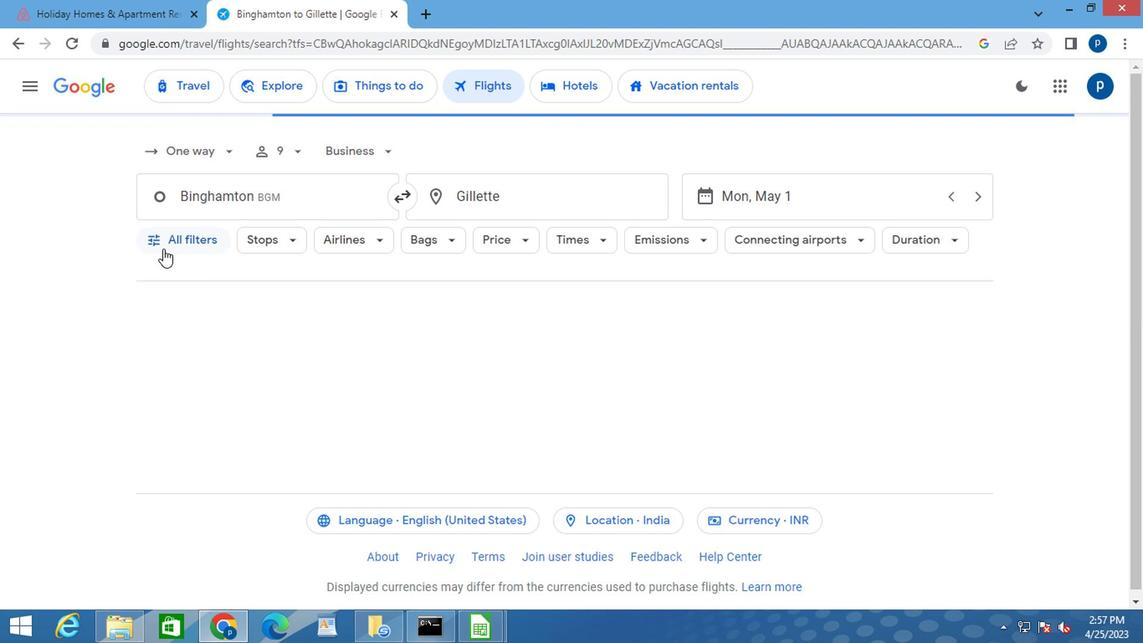 
Action: Mouse pressed left at (160, 244)
Screenshot: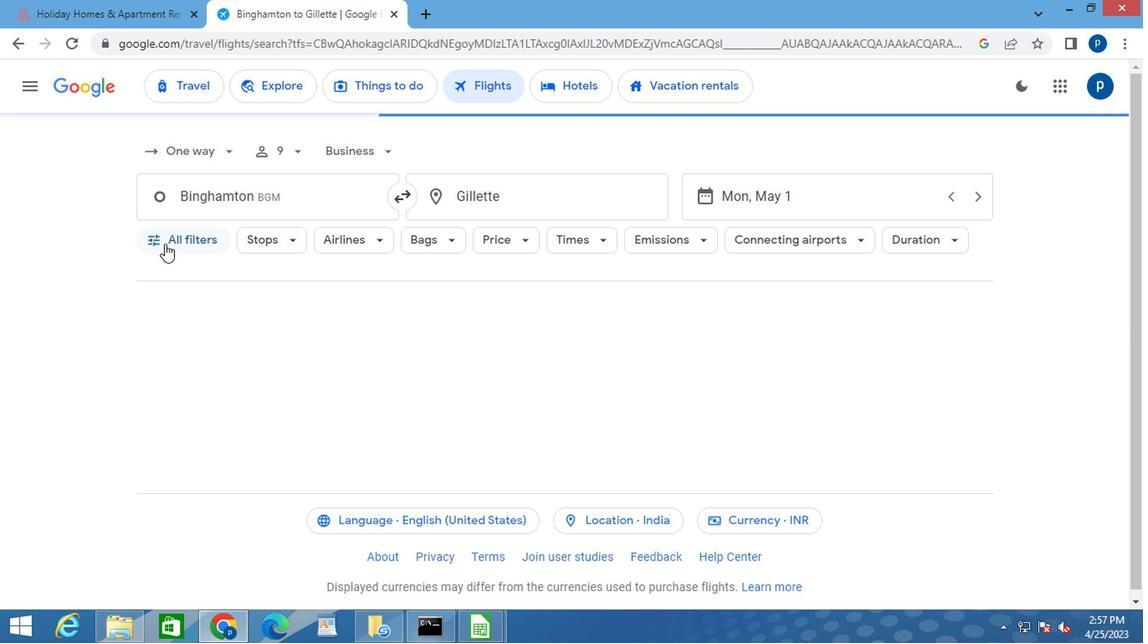 
Action: Mouse moved to (228, 362)
Screenshot: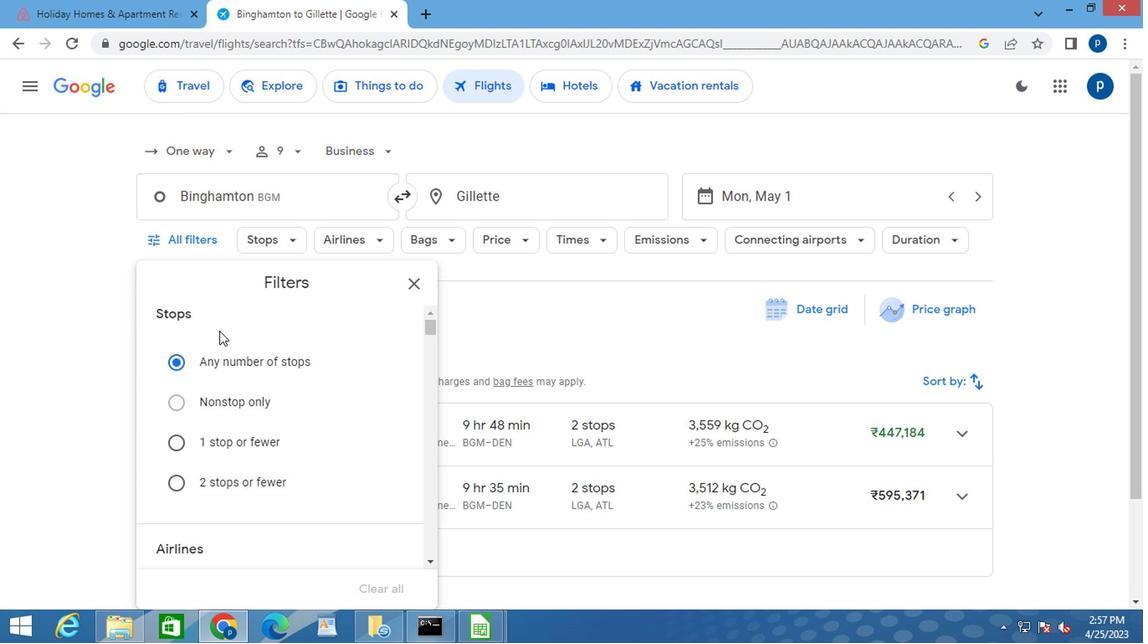 
Action: Mouse scrolled (228, 361) with delta (0, -1)
Screenshot: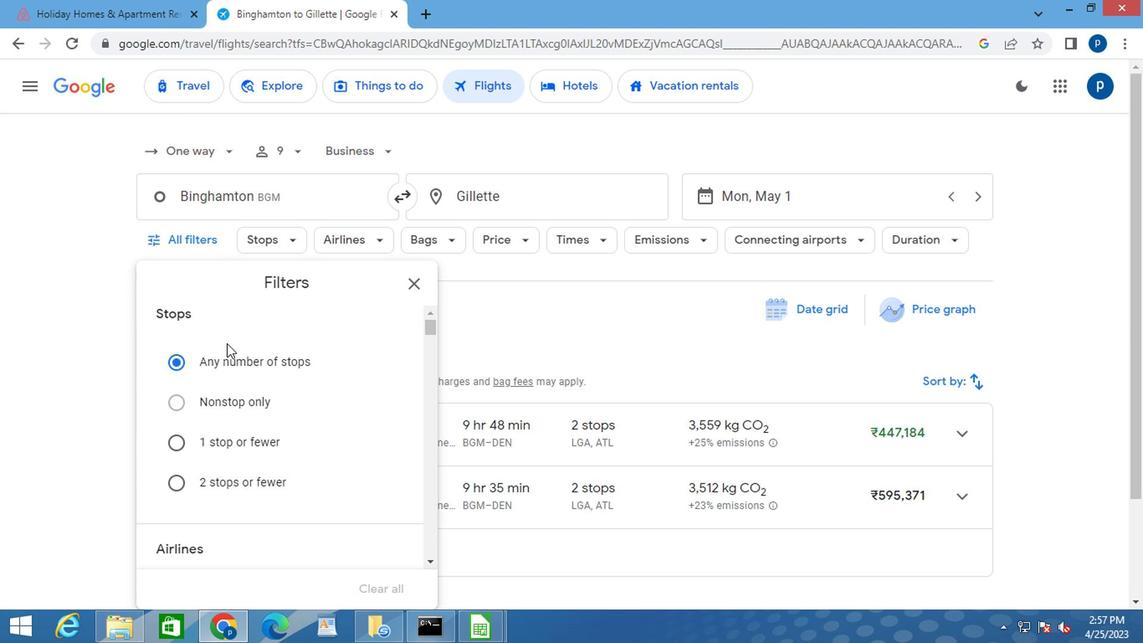
Action: Mouse scrolled (228, 361) with delta (0, -1)
Screenshot: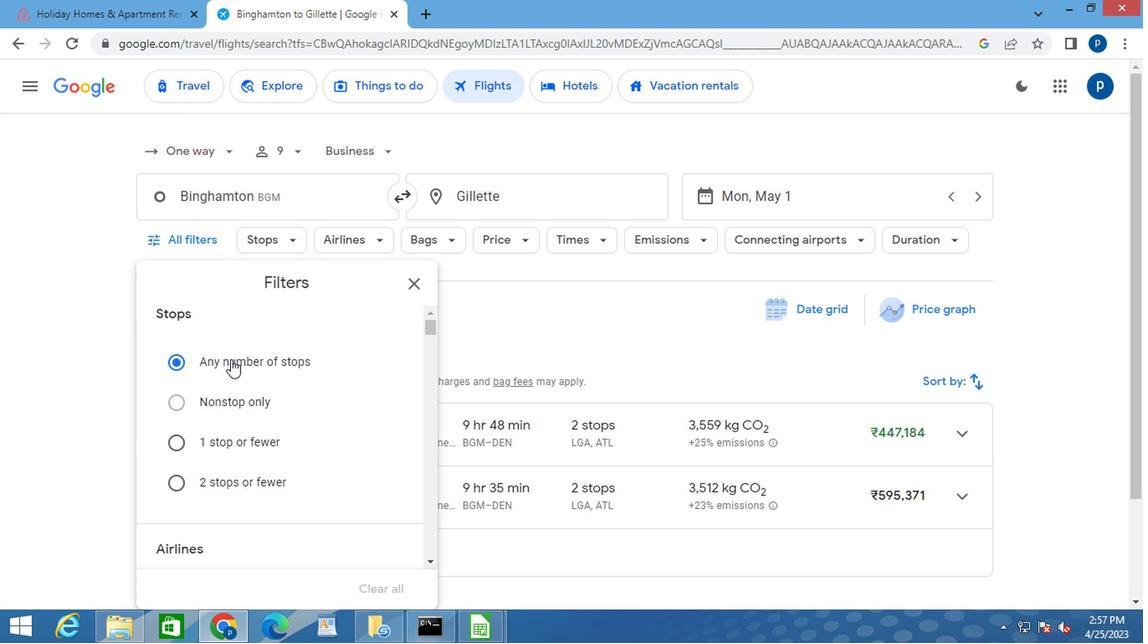 
Action: Mouse moved to (309, 420)
Screenshot: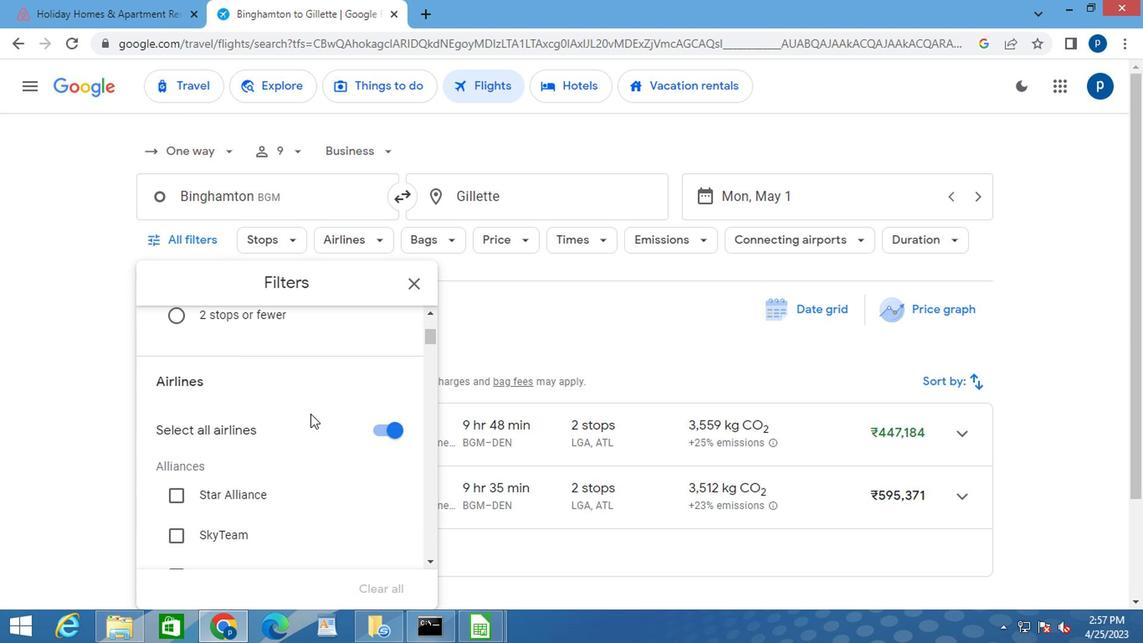 
Action: Mouse scrolled (309, 419) with delta (0, -1)
Screenshot: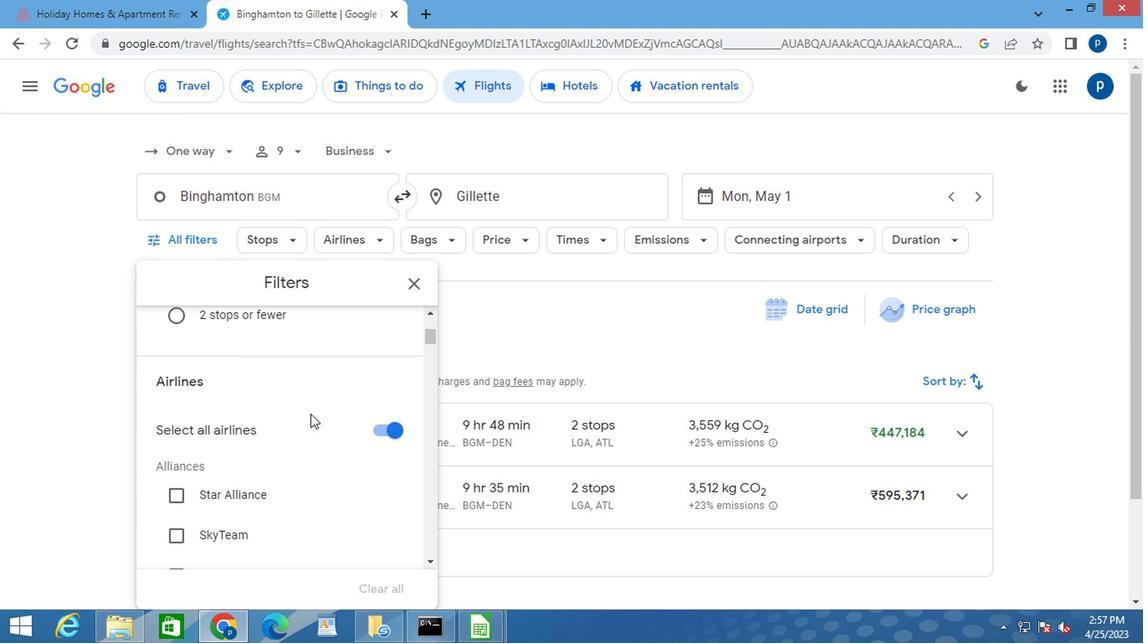 
Action: Mouse scrolled (309, 419) with delta (0, -1)
Screenshot: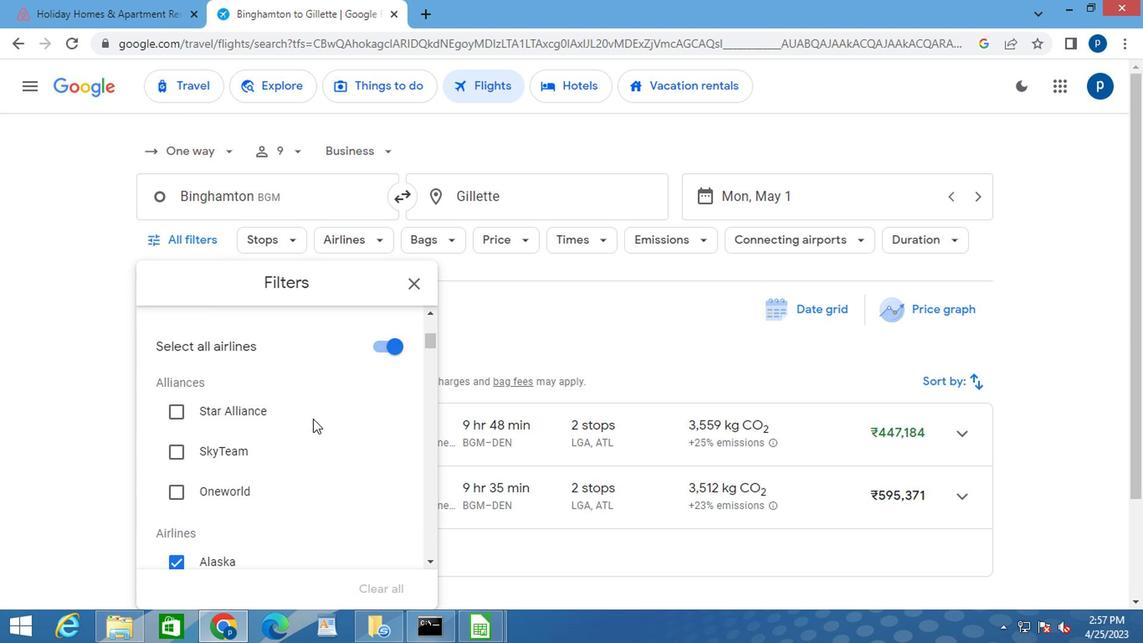 
Action: Mouse moved to (309, 421)
Screenshot: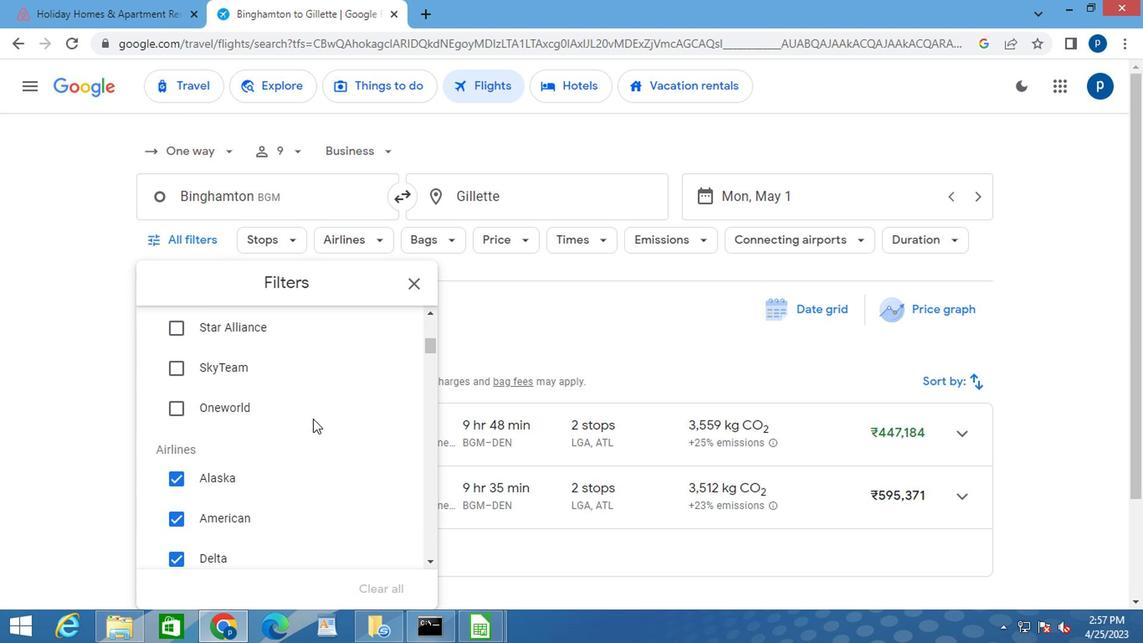 
Action: Mouse scrolled (309, 420) with delta (0, 0)
Screenshot: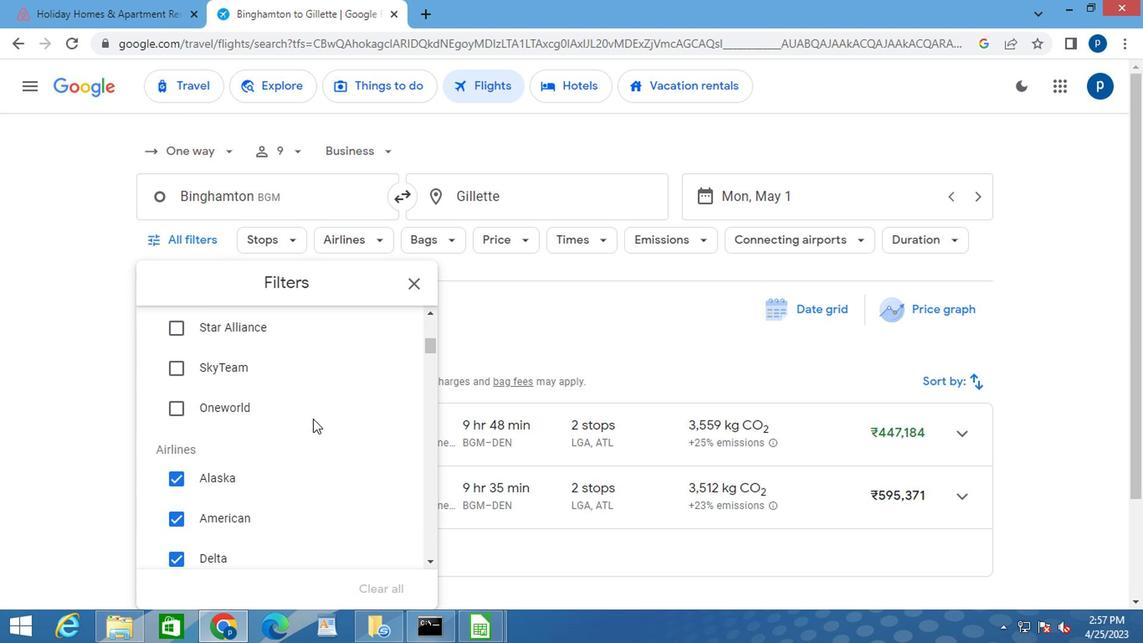 
Action: Mouse moved to (309, 421)
Screenshot: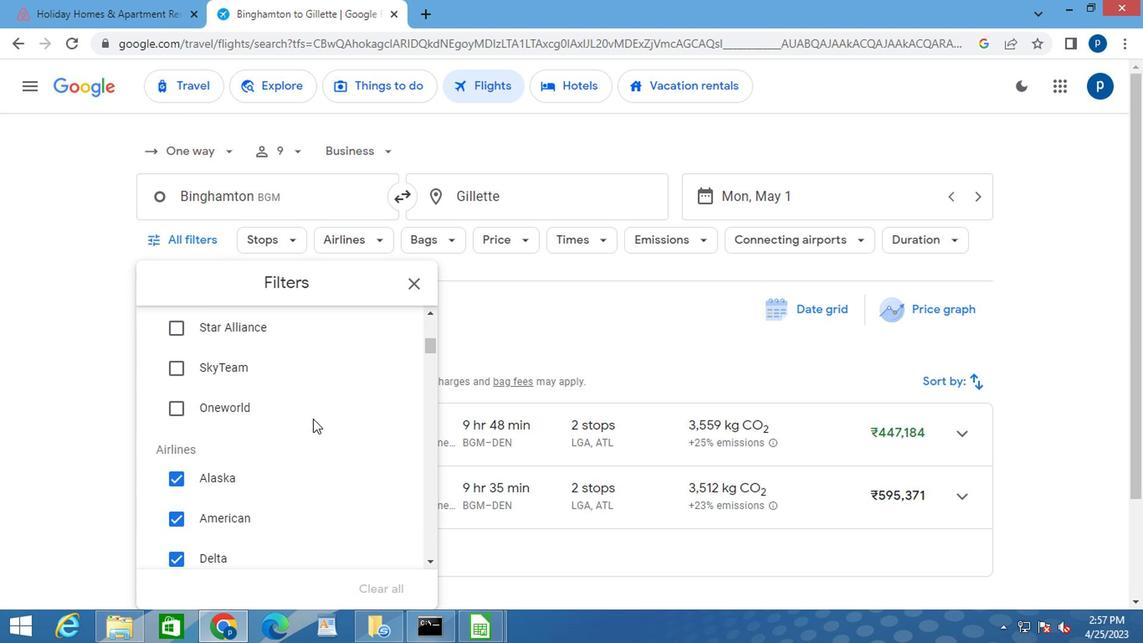 
Action: Mouse scrolled (309, 420) with delta (0, 0)
Screenshot: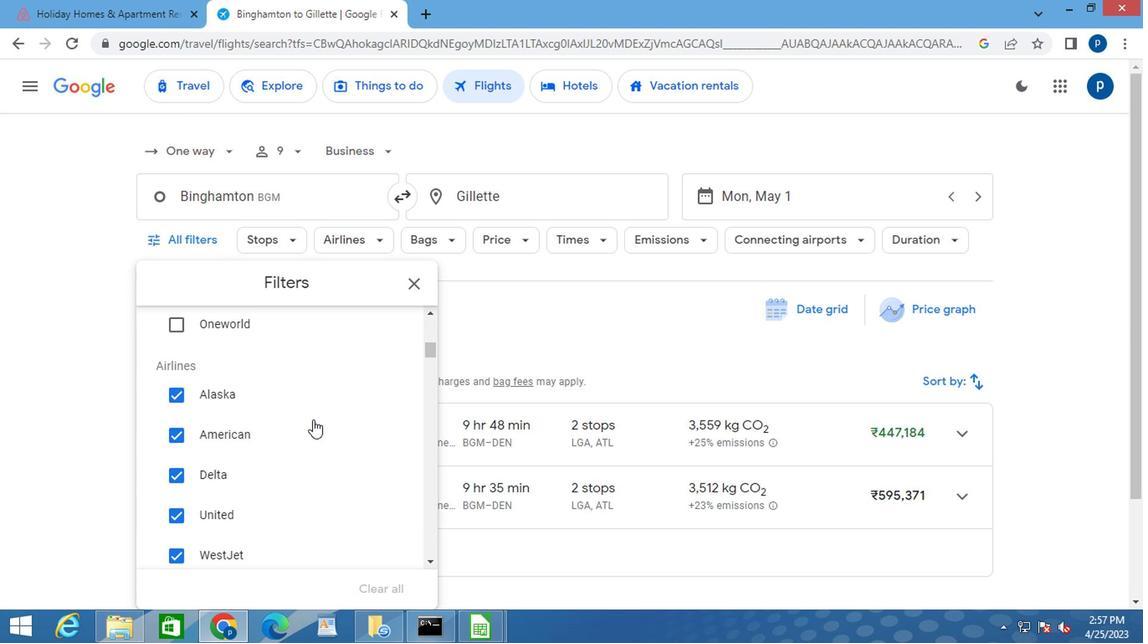 
Action: Mouse moved to (364, 435)
Screenshot: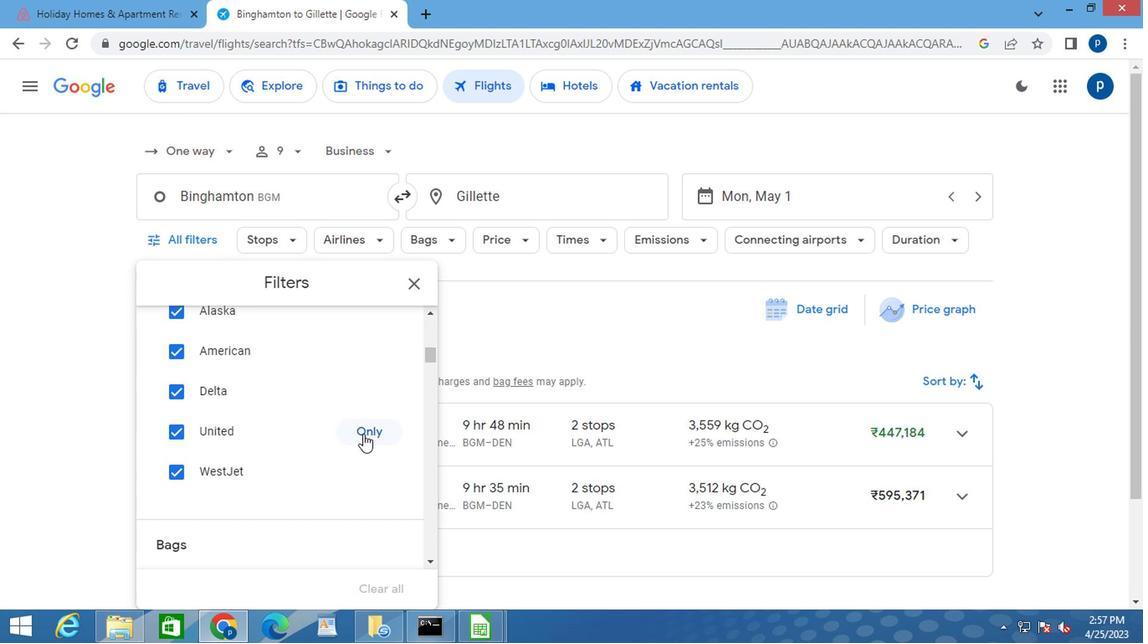 
Action: Mouse pressed left at (364, 435)
Screenshot: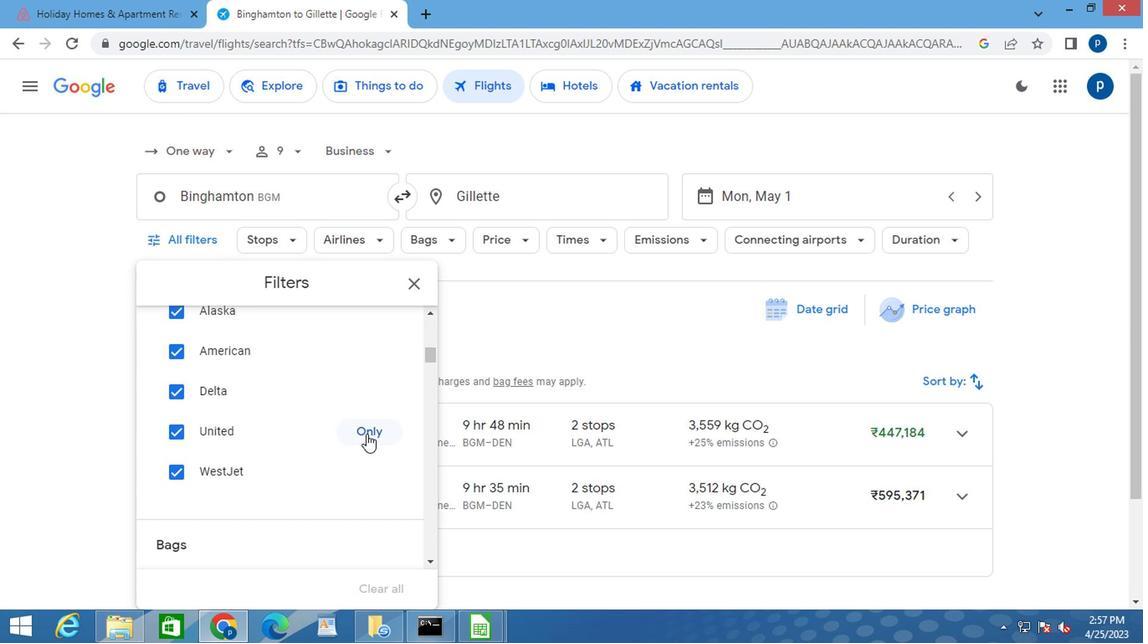 
Action: Mouse moved to (370, 451)
Screenshot: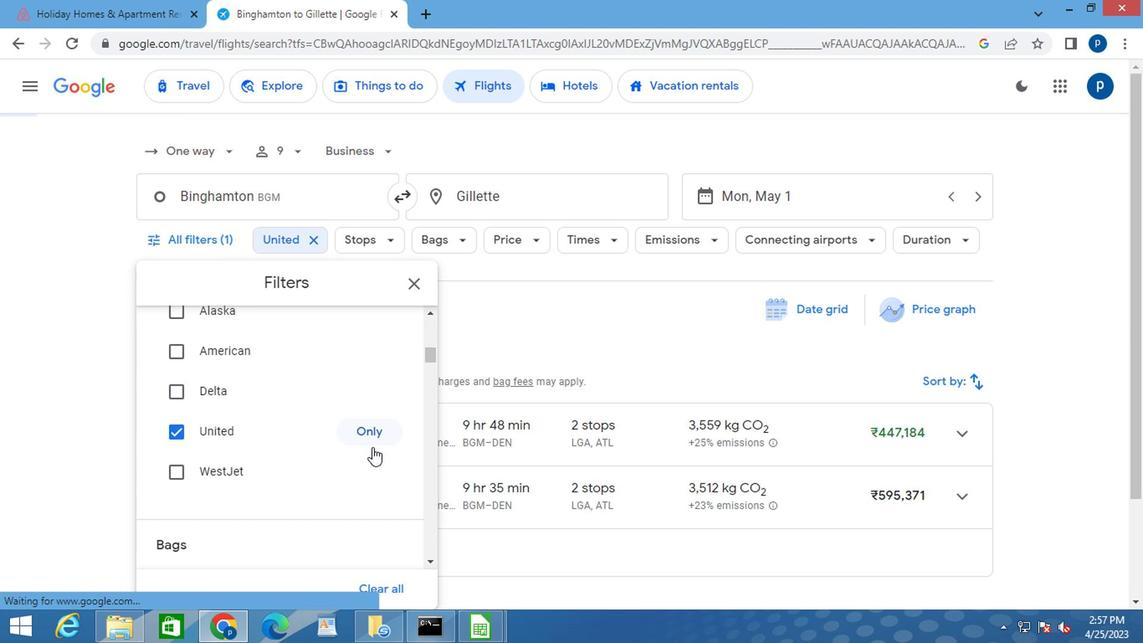 
Action: Mouse scrolled (370, 449) with delta (0, -1)
Screenshot: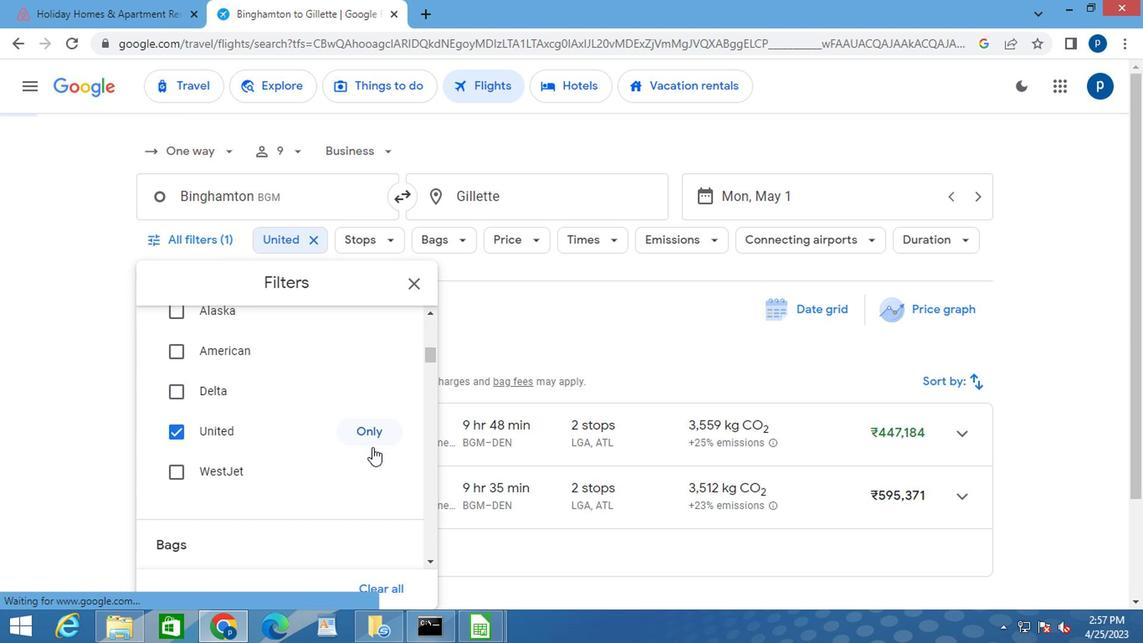 
Action: Mouse moved to (358, 437)
Screenshot: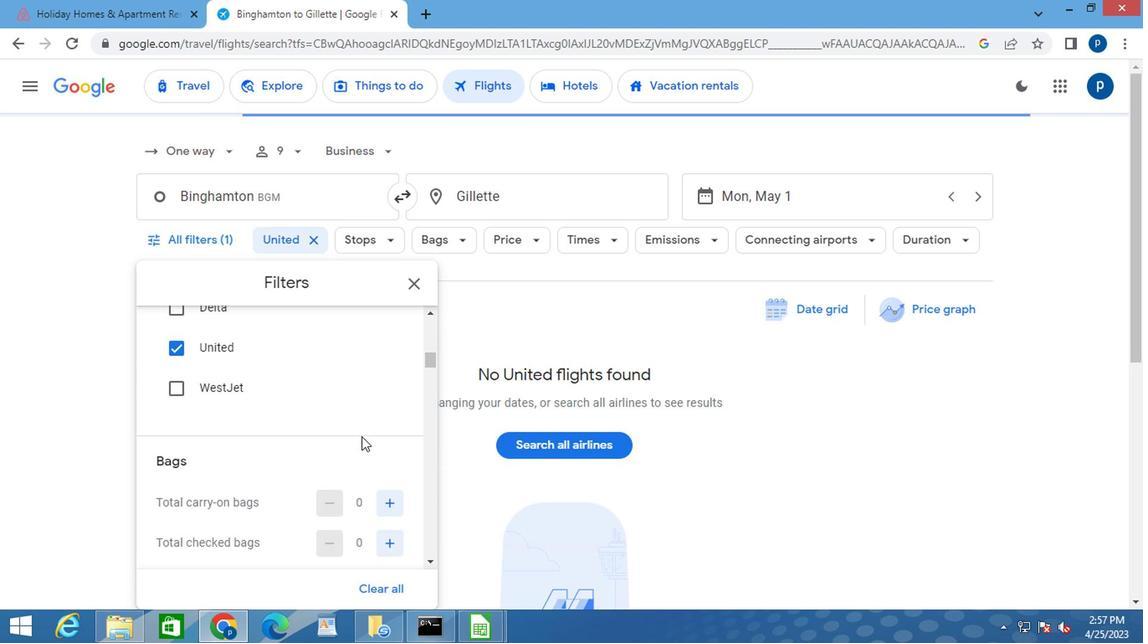
Action: Mouse scrolled (358, 437) with delta (0, 0)
Screenshot: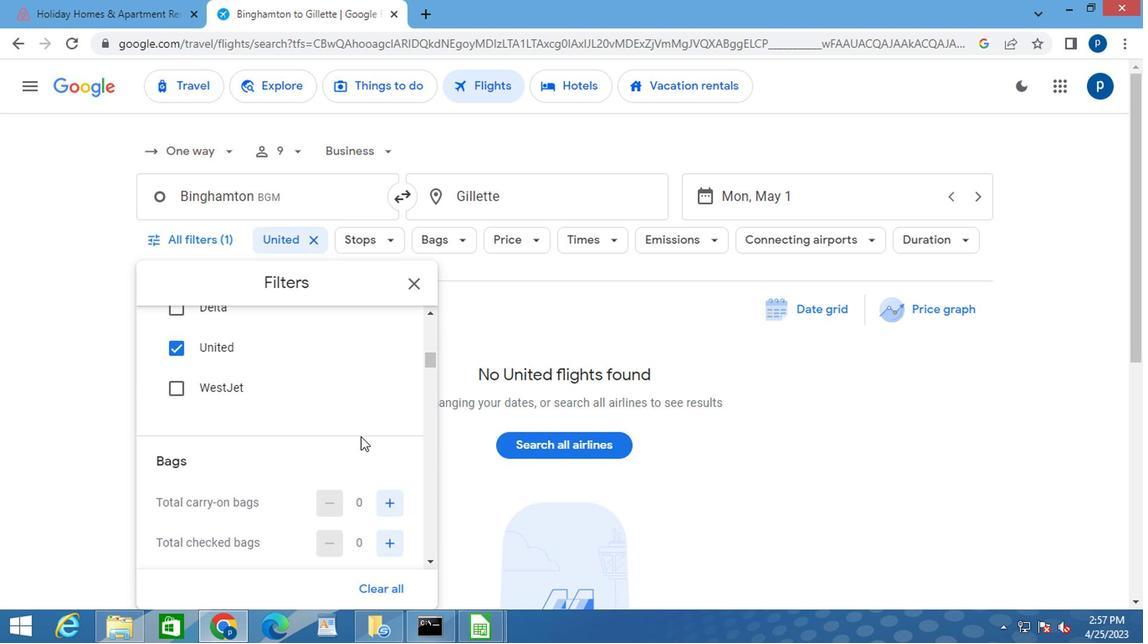 
Action: Mouse moved to (387, 418)
Screenshot: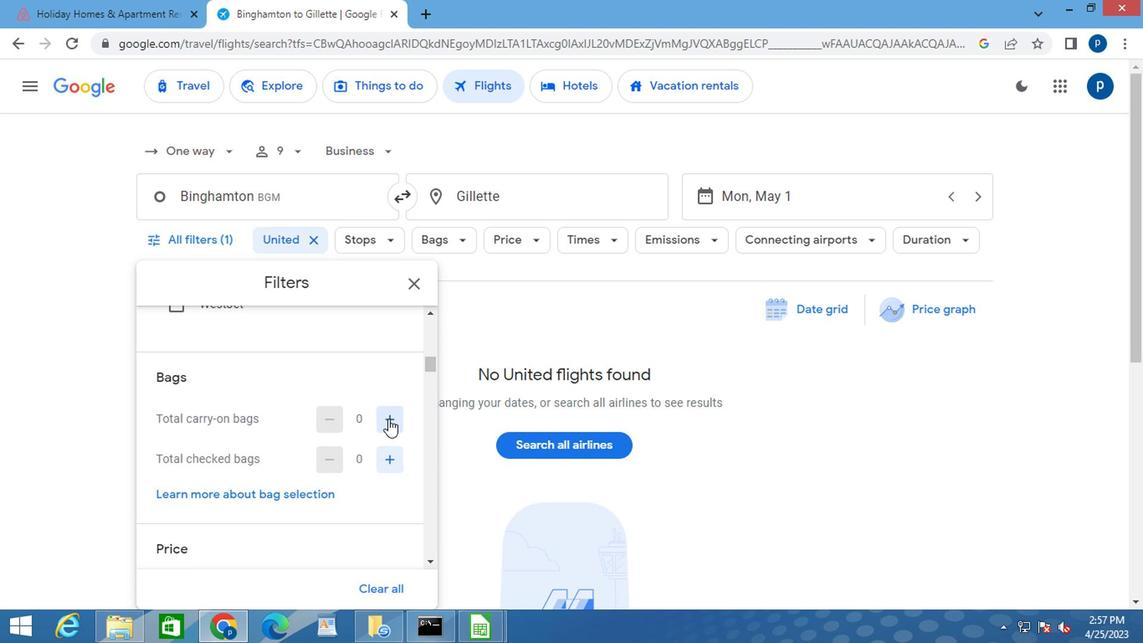 
Action: Mouse pressed left at (387, 418)
Screenshot: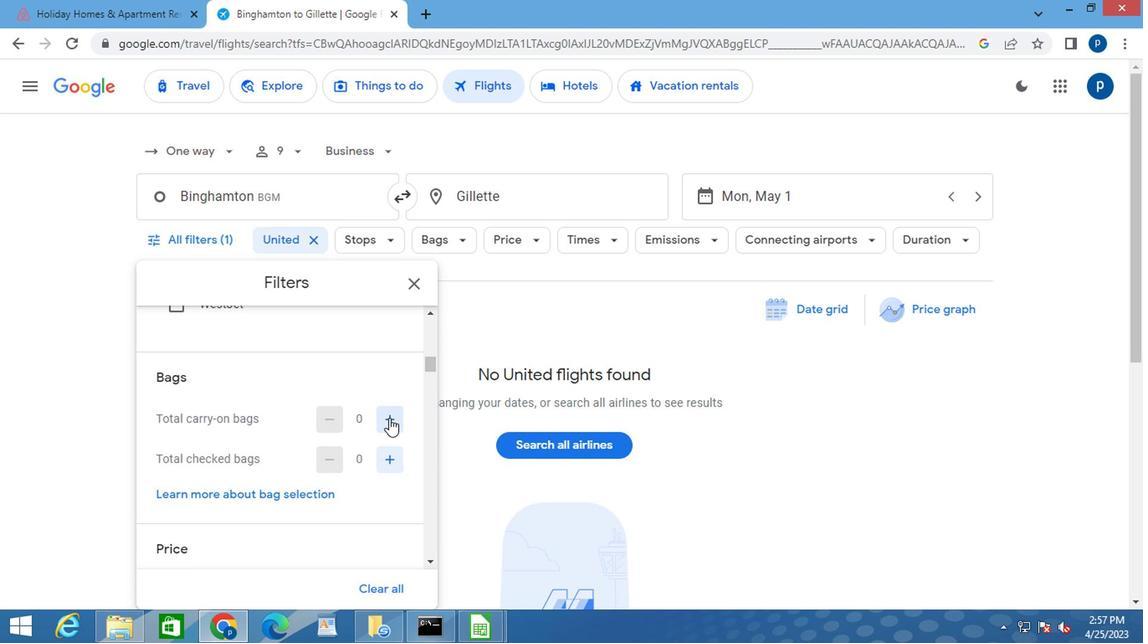
Action: Mouse moved to (349, 453)
Screenshot: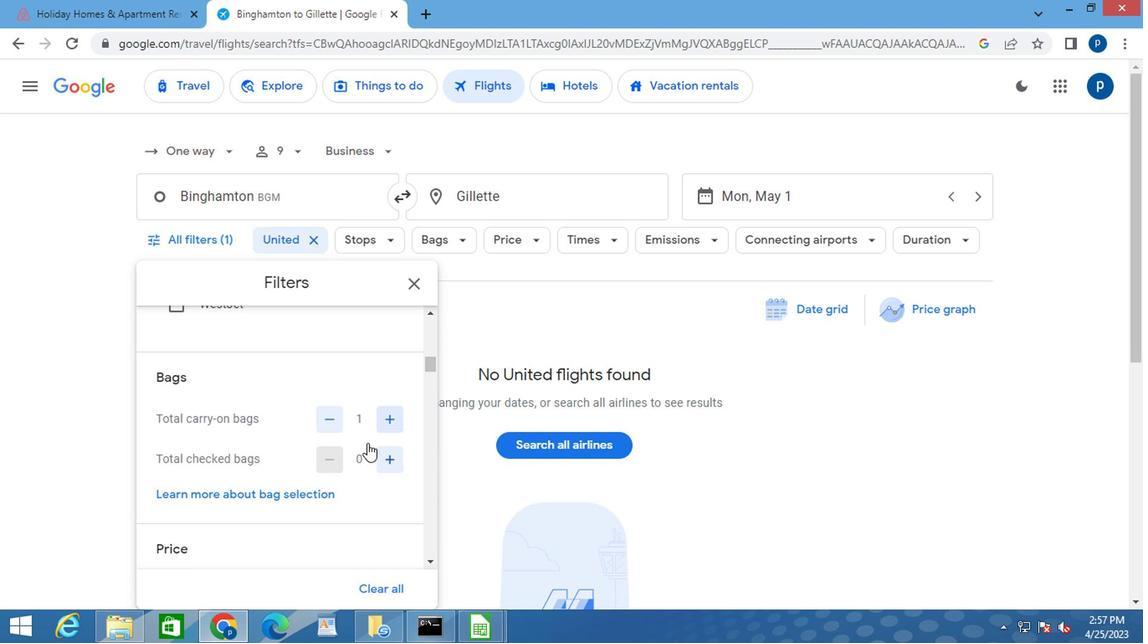 
Action: Mouse scrolled (349, 452) with delta (0, -1)
Screenshot: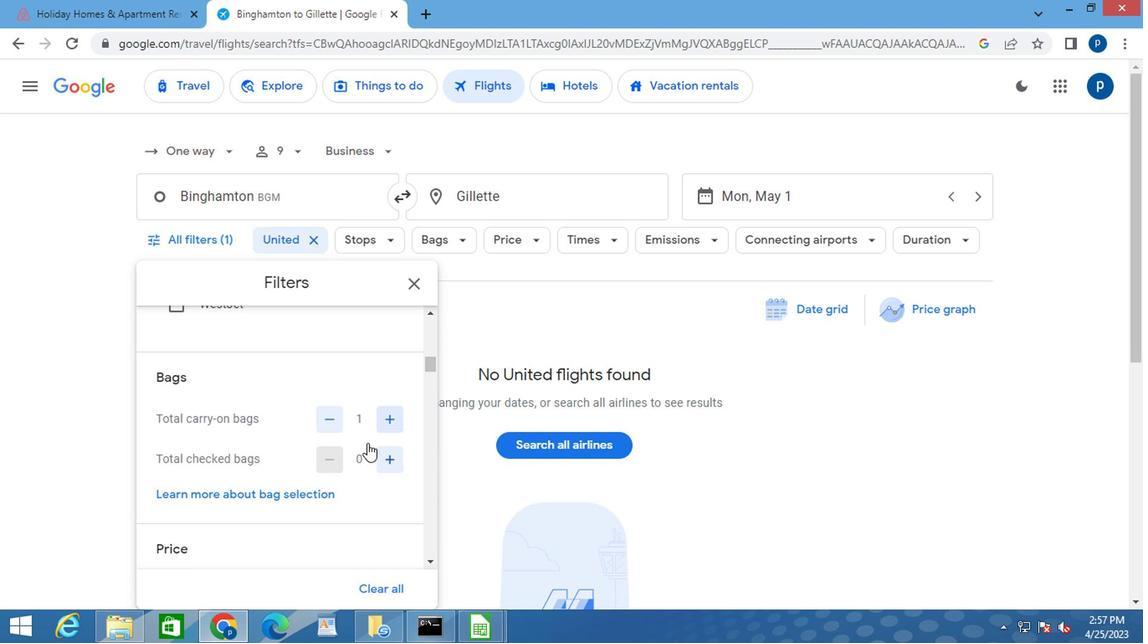 
Action: Mouse moved to (293, 441)
Screenshot: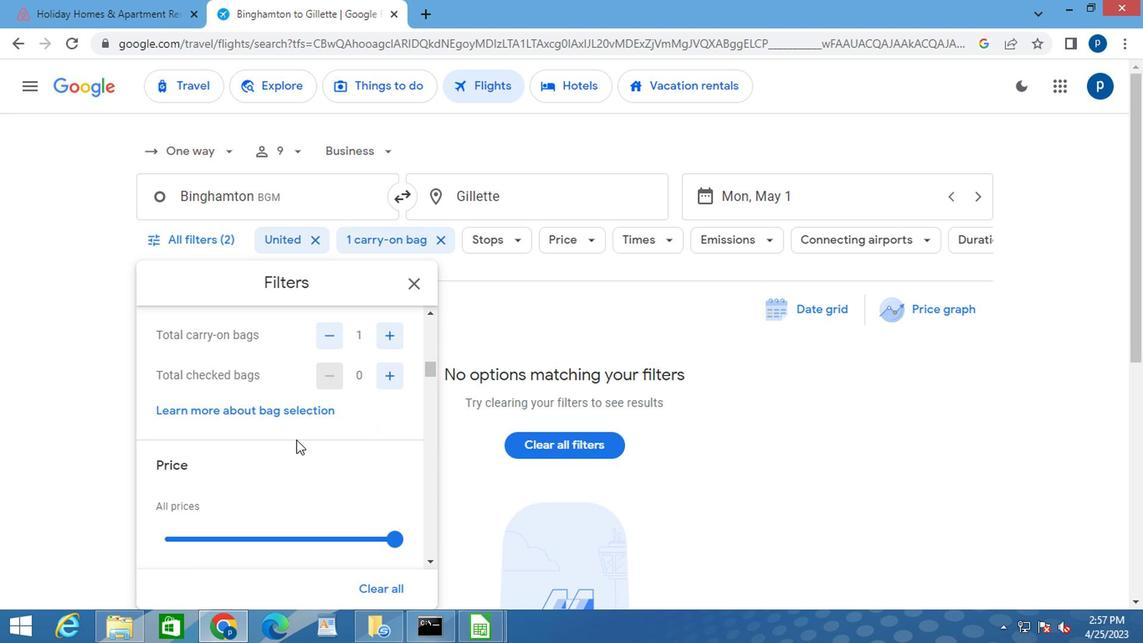 
Action: Mouse scrolled (293, 440) with delta (0, 0)
Screenshot: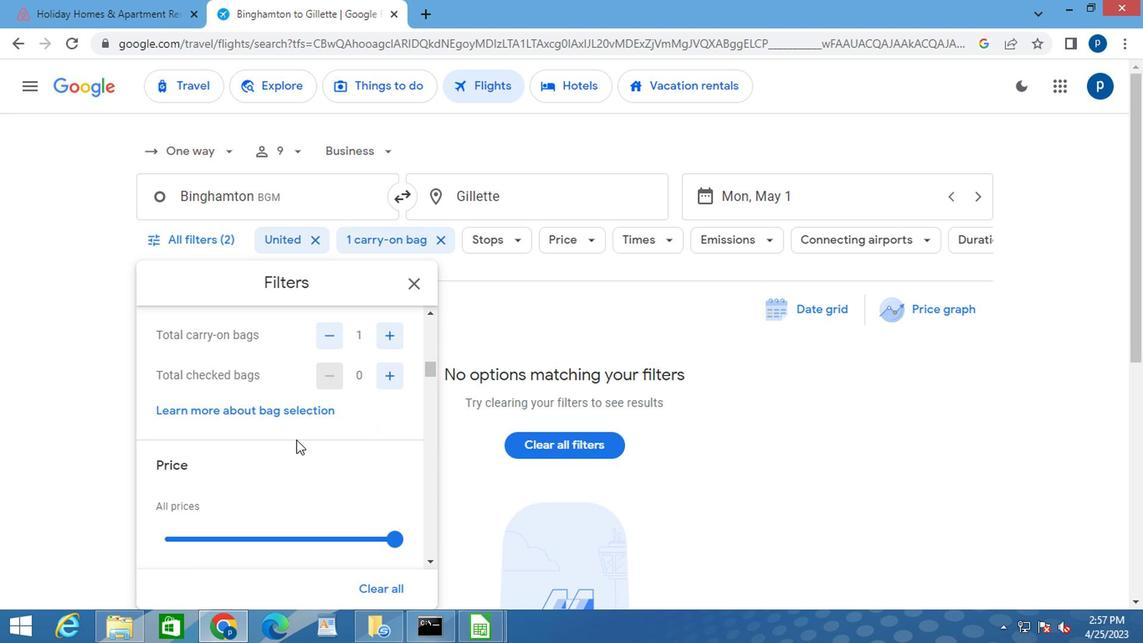 
Action: Mouse moved to (384, 451)
Screenshot: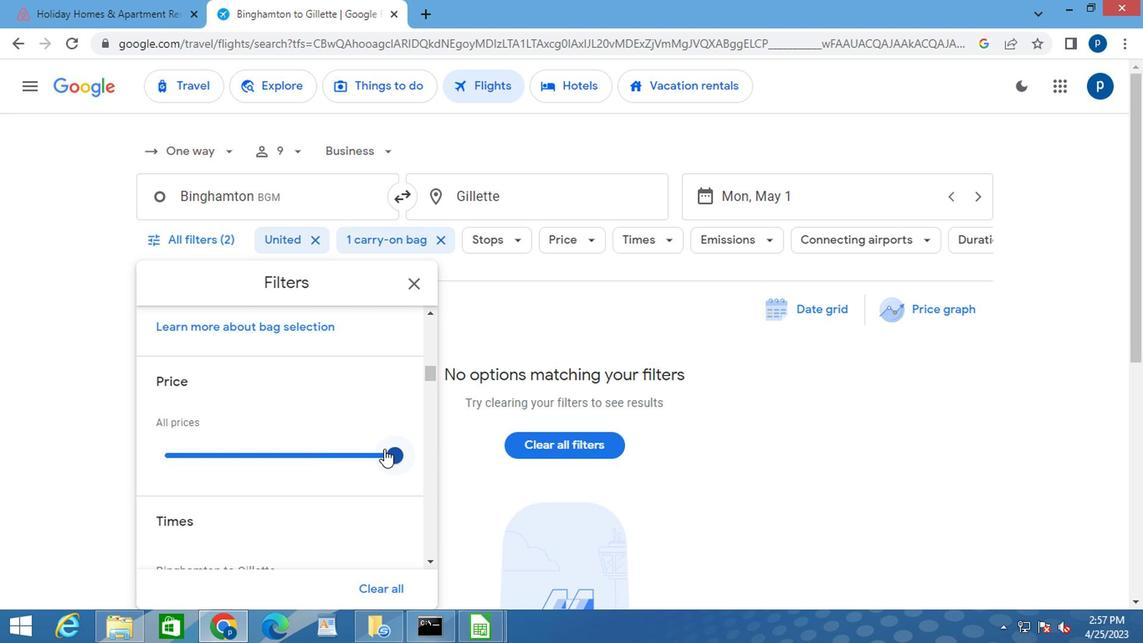 
Action: Mouse pressed left at (384, 451)
Screenshot: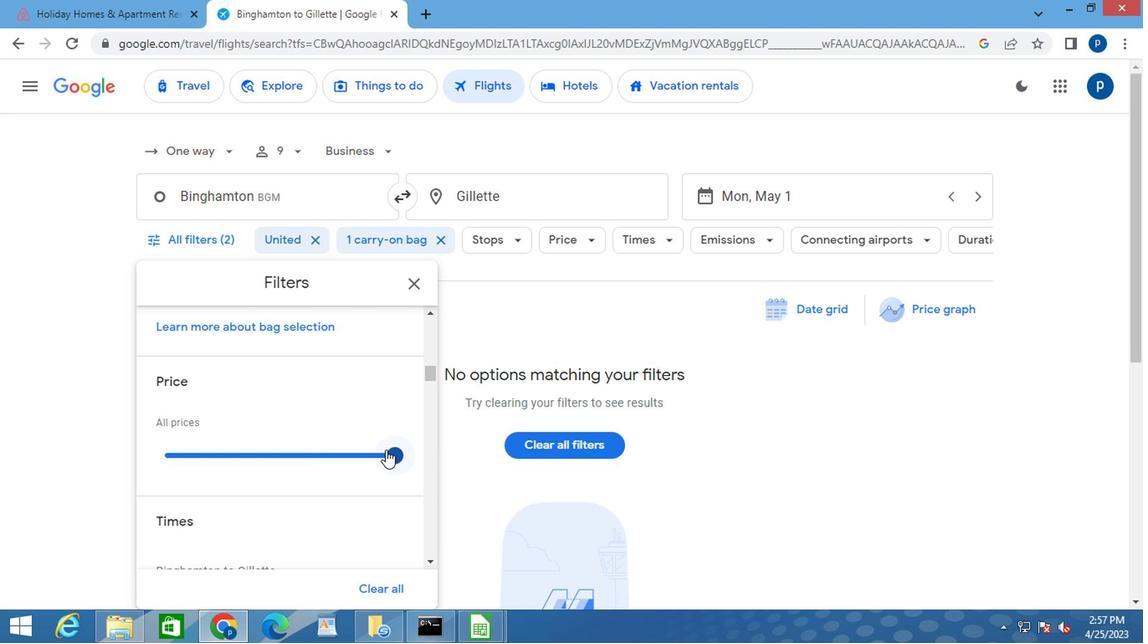
Action: Mouse moved to (260, 476)
Screenshot: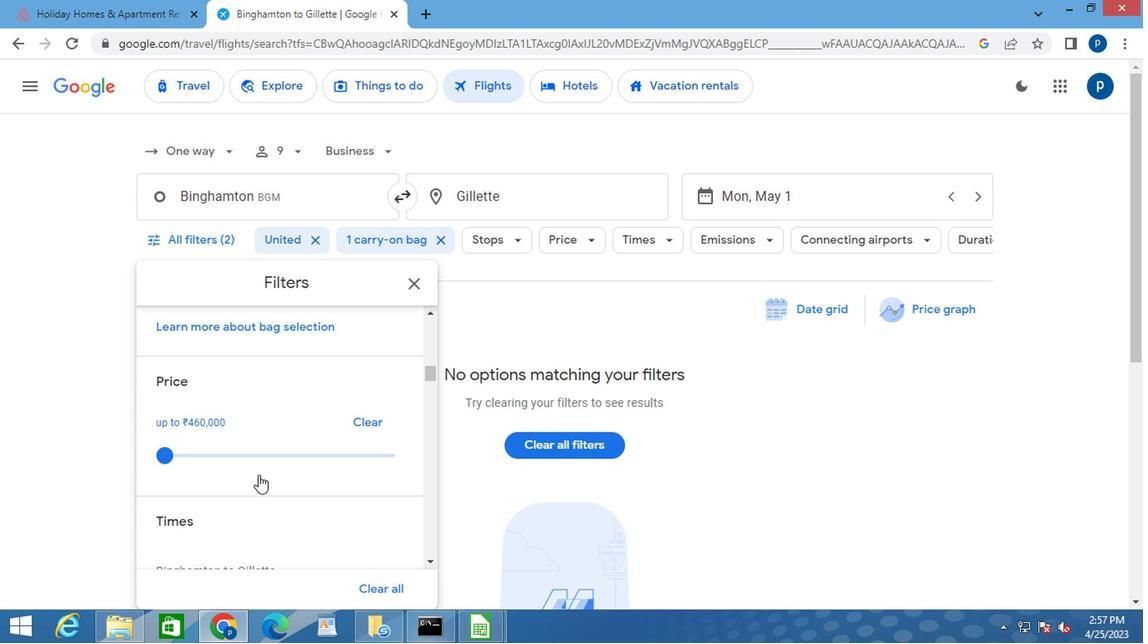 
Action: Mouse scrolled (260, 476) with delta (0, 0)
Screenshot: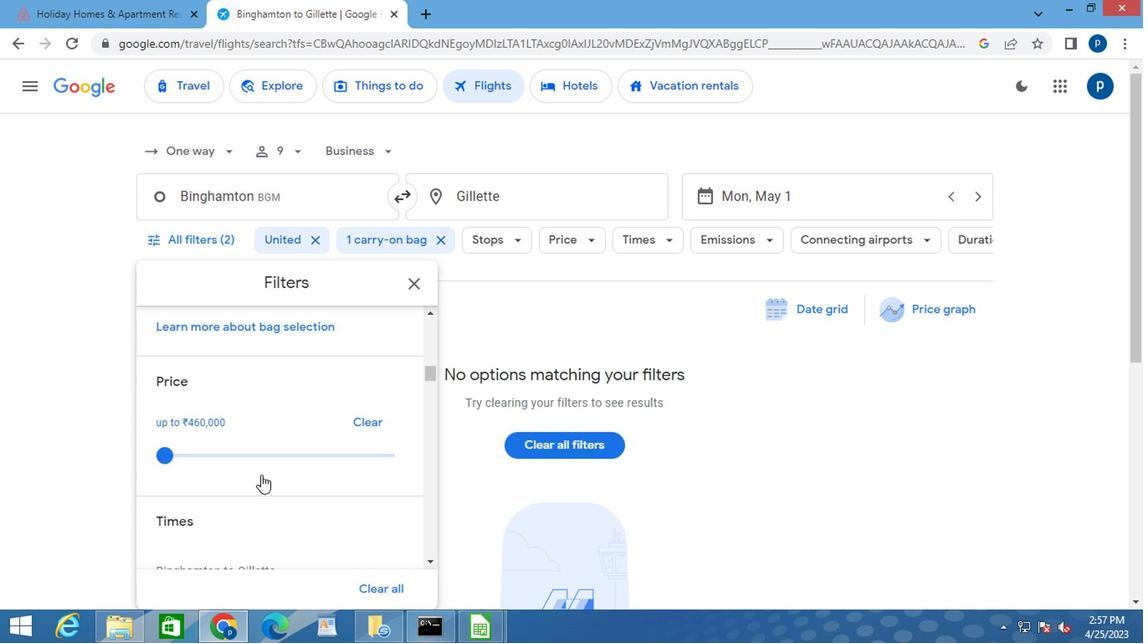 
Action: Mouse moved to (299, 458)
Screenshot: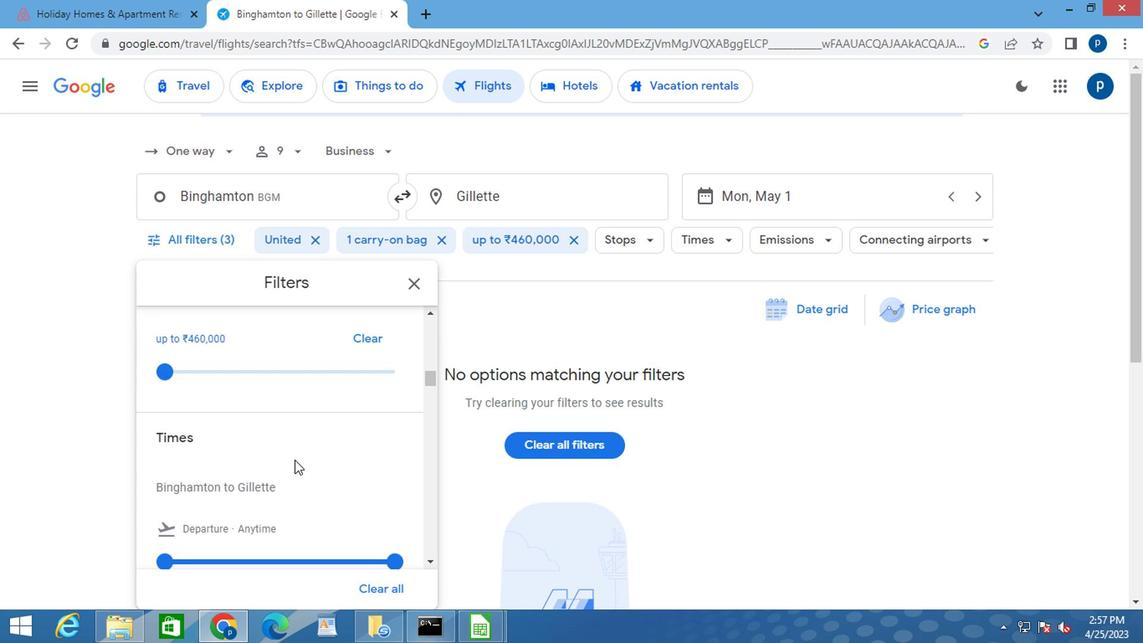 
Action: Mouse scrolled (299, 457) with delta (0, 0)
Screenshot: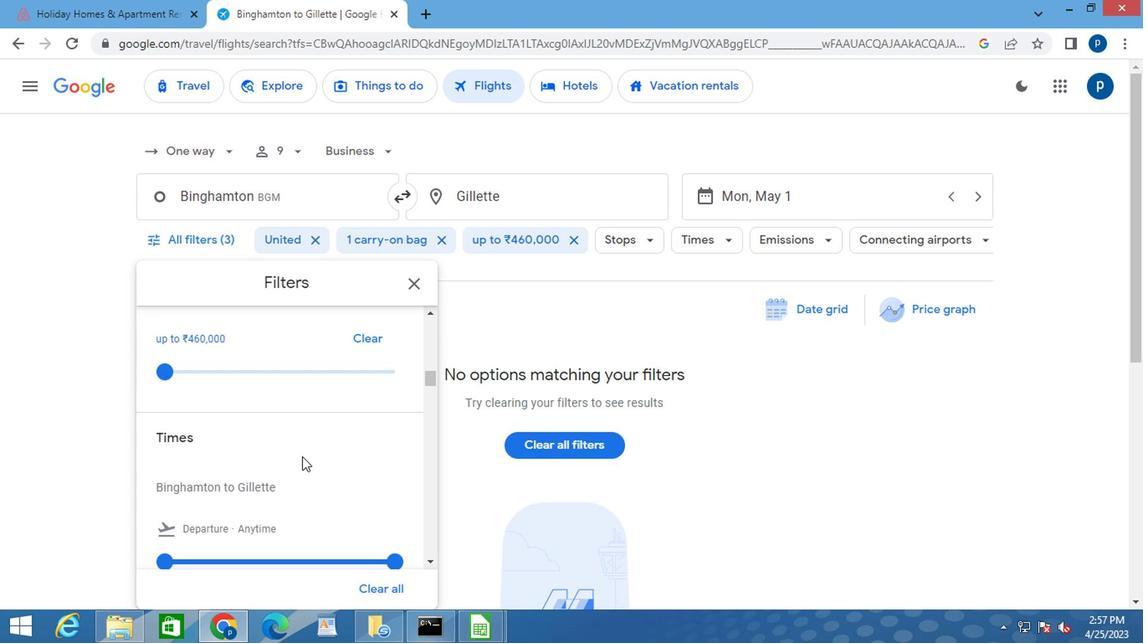 
Action: Mouse moved to (282, 449)
Screenshot: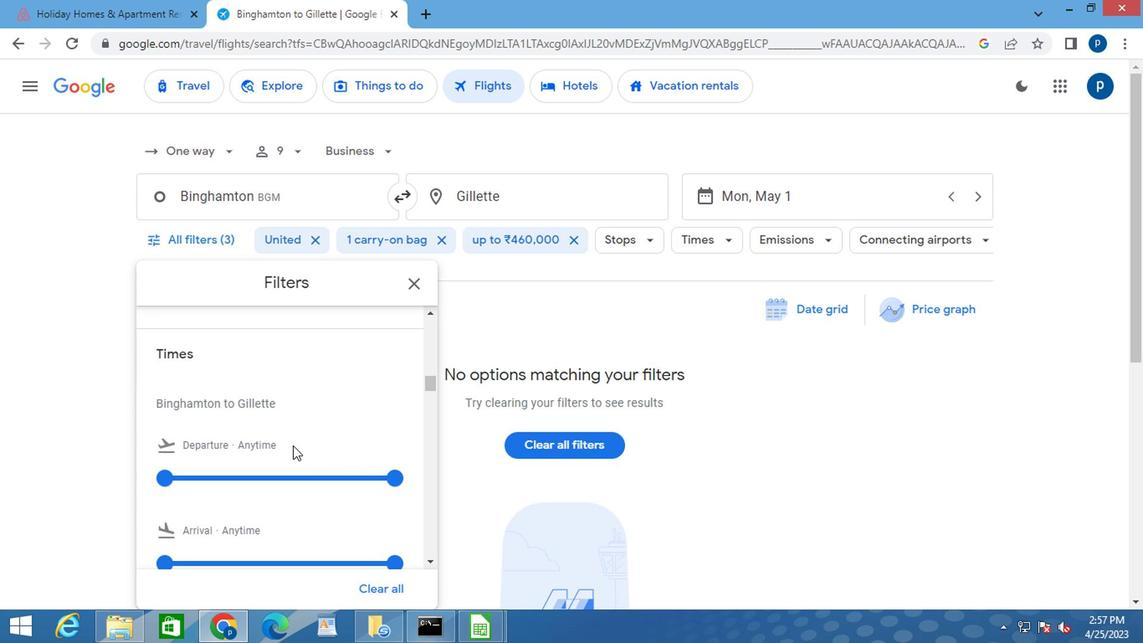 
Action: Mouse scrolled (282, 448) with delta (0, -1)
Screenshot: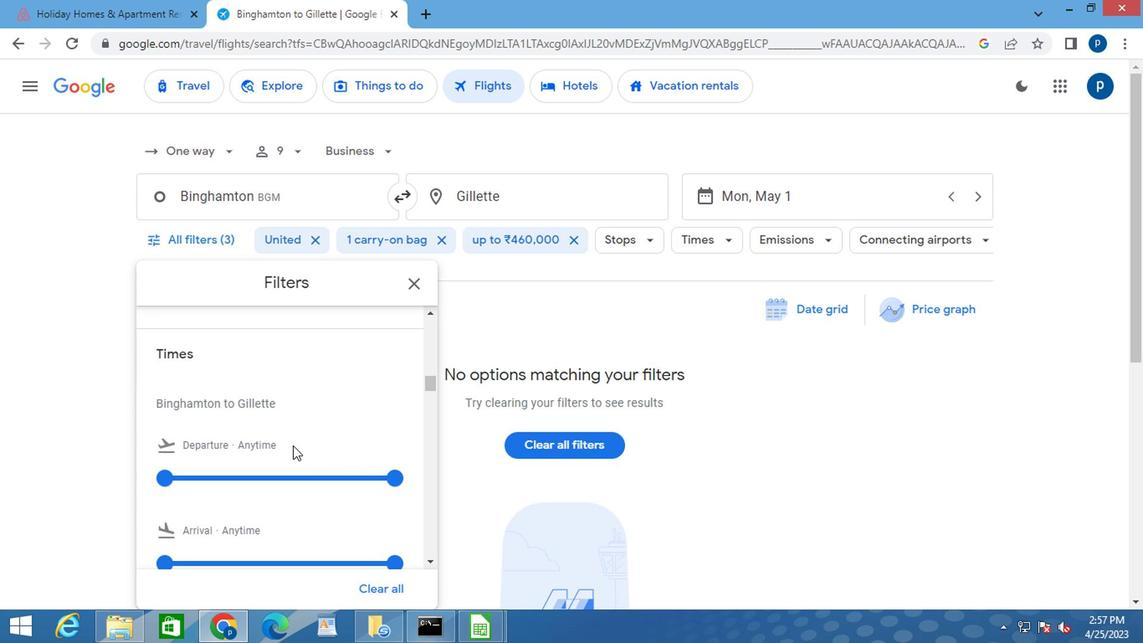 
Action: Mouse moved to (161, 396)
Screenshot: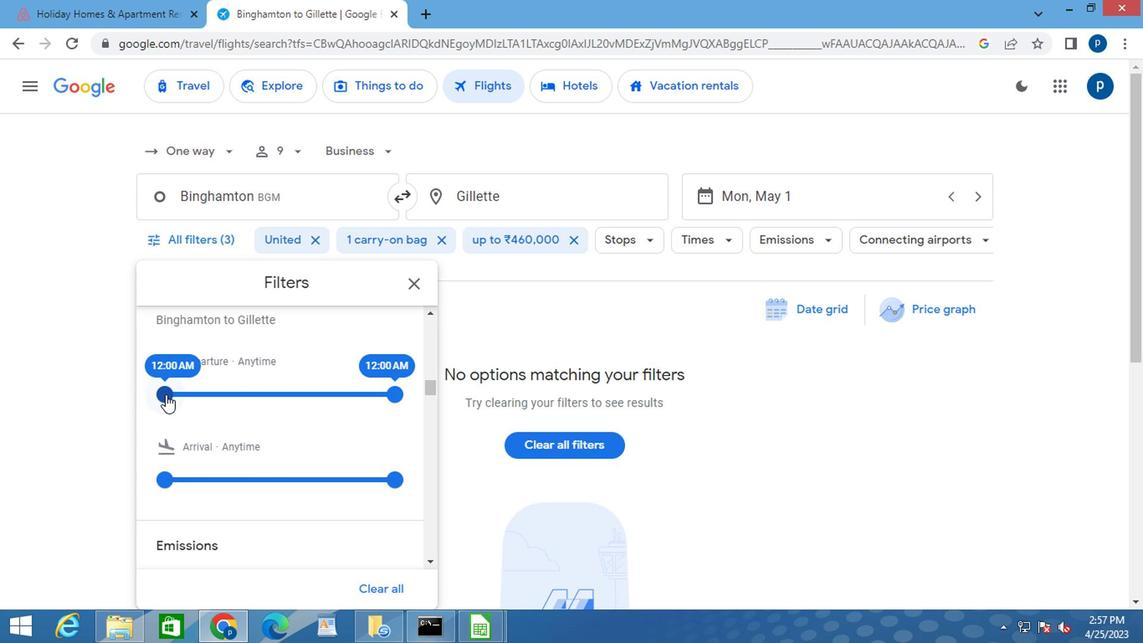 
Action: Mouse pressed left at (161, 396)
Screenshot: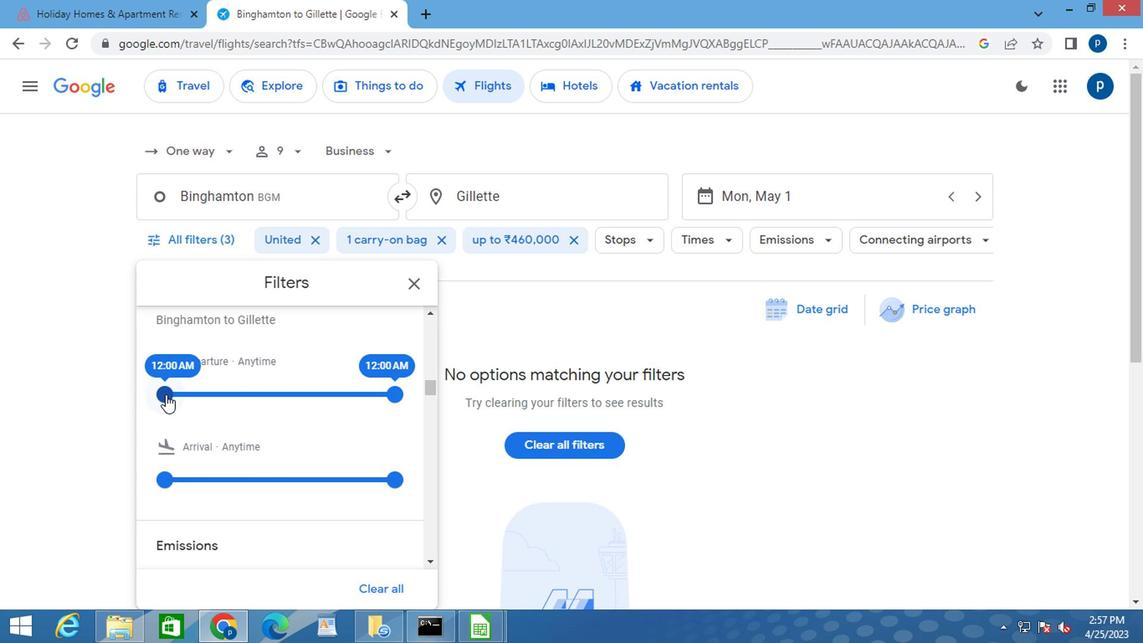 
Action: Mouse moved to (390, 392)
Screenshot: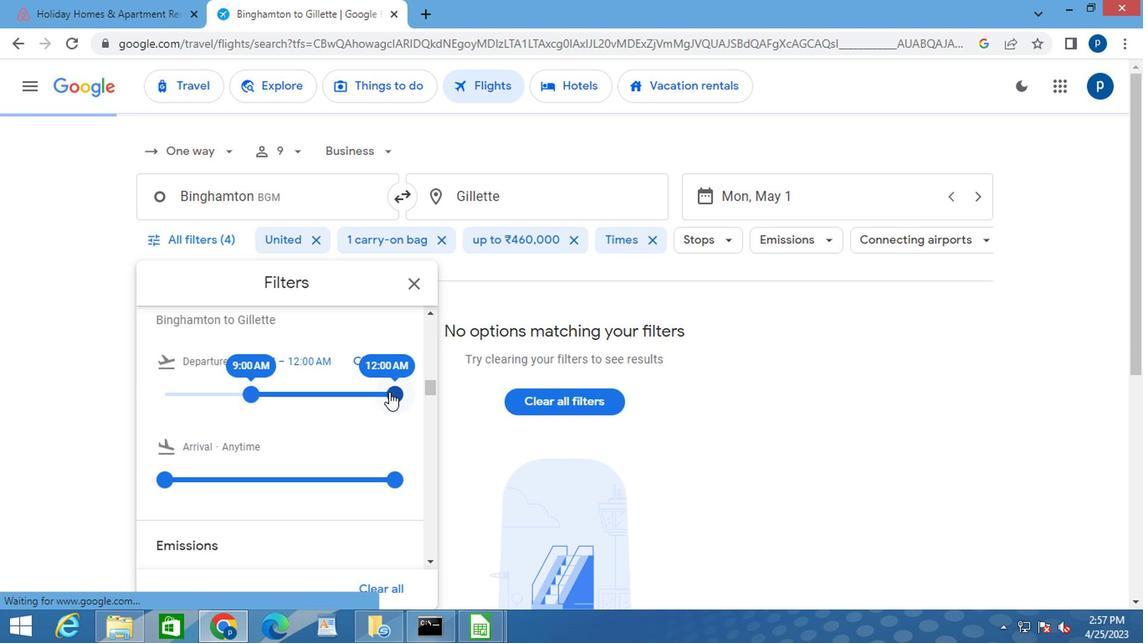 
Action: Mouse pressed left at (390, 392)
Screenshot: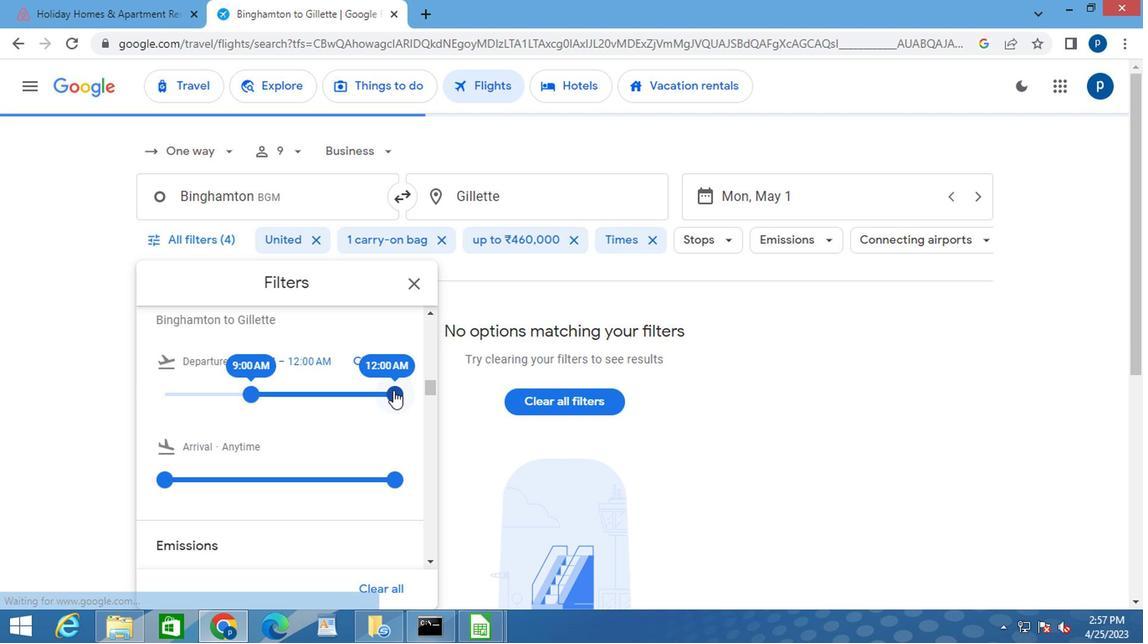 
Action: Mouse moved to (409, 287)
Screenshot: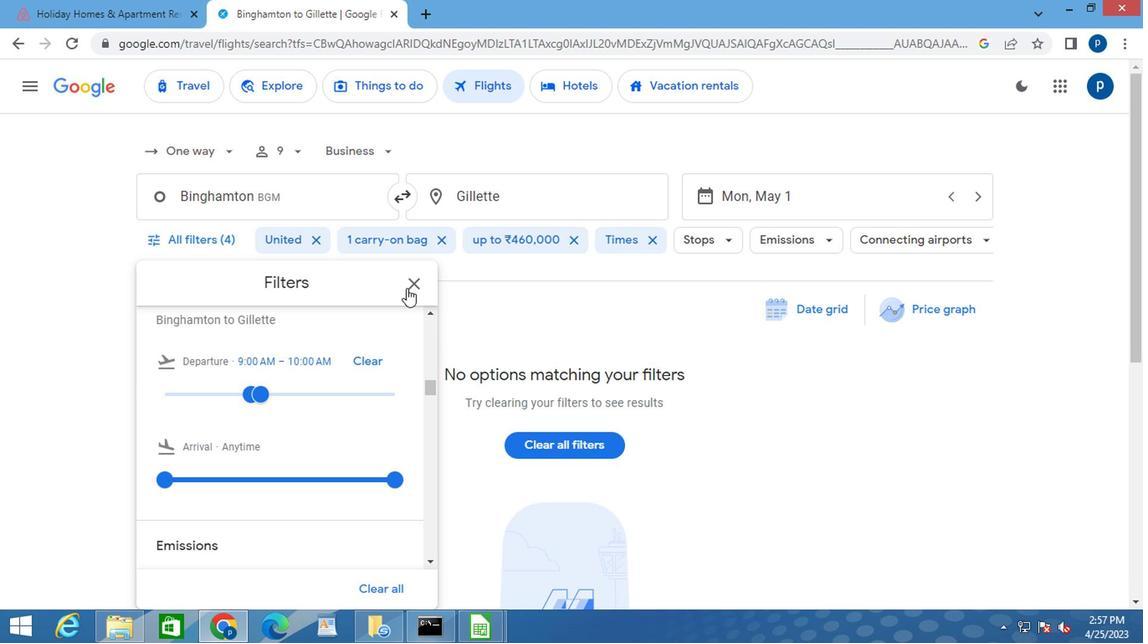 
Action: Mouse pressed left at (409, 287)
Screenshot: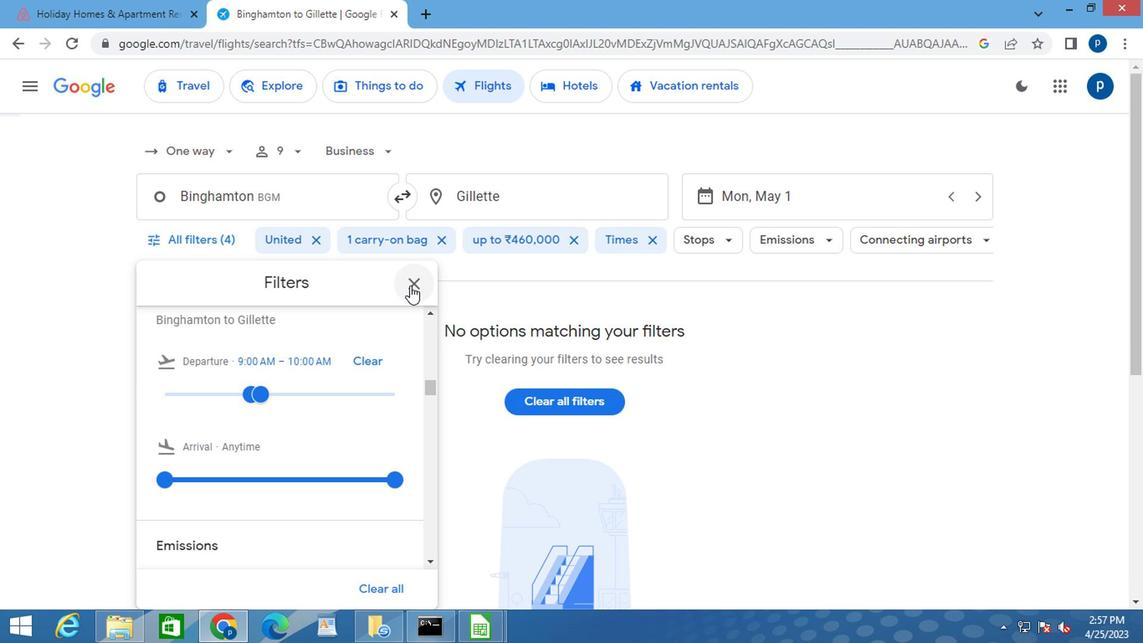 
